Task: Add an event  with title  Casual Networking Mixer Event, date '2024/03/13' to 2024/03/15 & Select Event type as  Group. Add location for the event as  654 Dubai Creek, Dubai, UAE and add a description: This session encourages active participation and engagement from all attendees. After each presentation, there will be a brief discussion where participants can share their observations, ask questions, and exchange tips and techniques. The collaborative environment allows for a rich learning experience, as participants can learn from one another's strengths and challenges.Create an event link  http-casualnetworkingmixereventcom & Select the event color as  Orange. , logged in from the account softage.10@softage.netand send the event invitation to softage.1@softage.net and softage.2@softage.net
Action: Mouse moved to (793, 153)
Screenshot: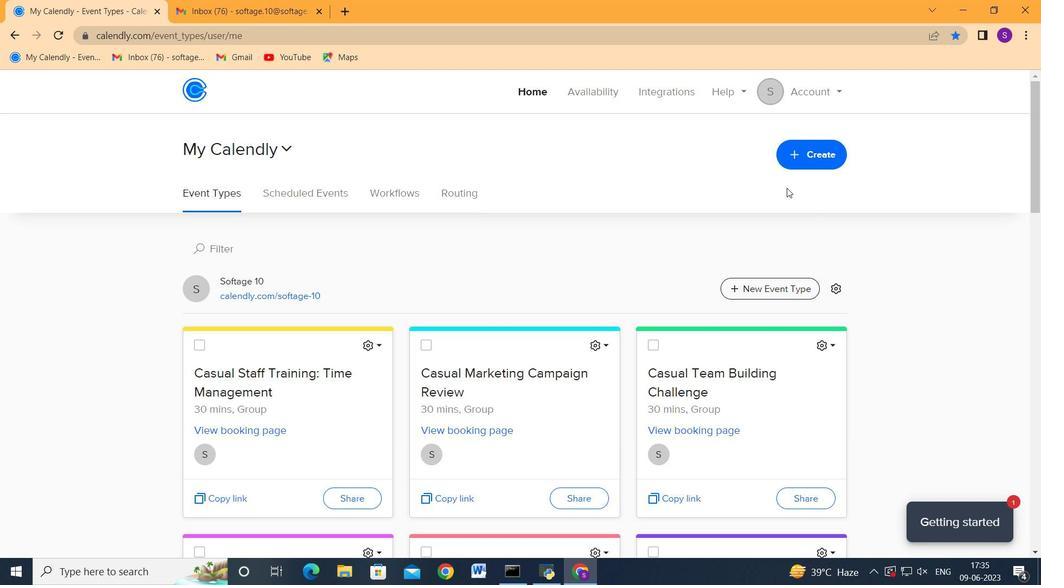 
Action: Mouse pressed left at (793, 153)
Screenshot: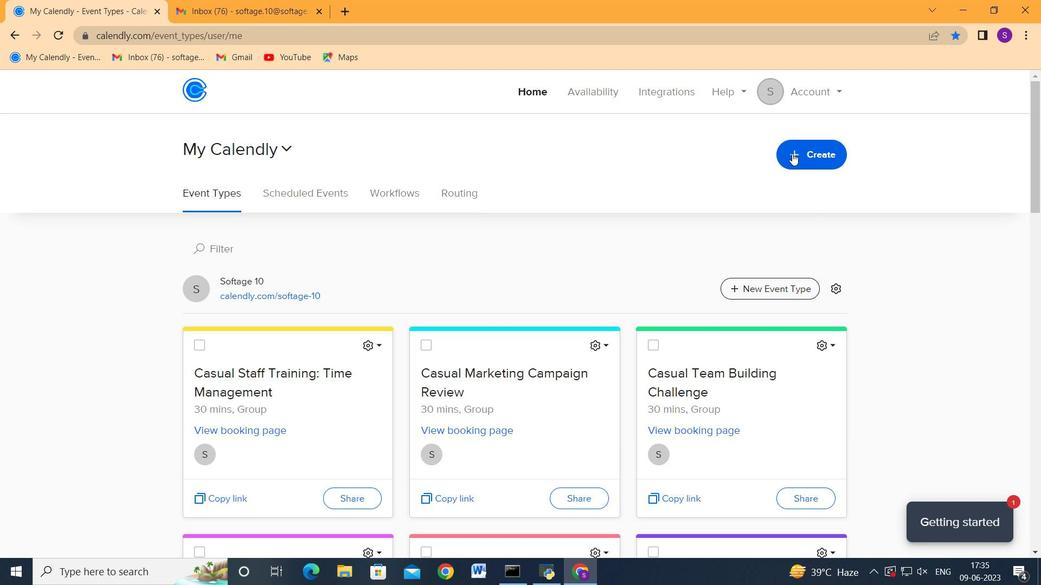 
Action: Mouse moved to (749, 206)
Screenshot: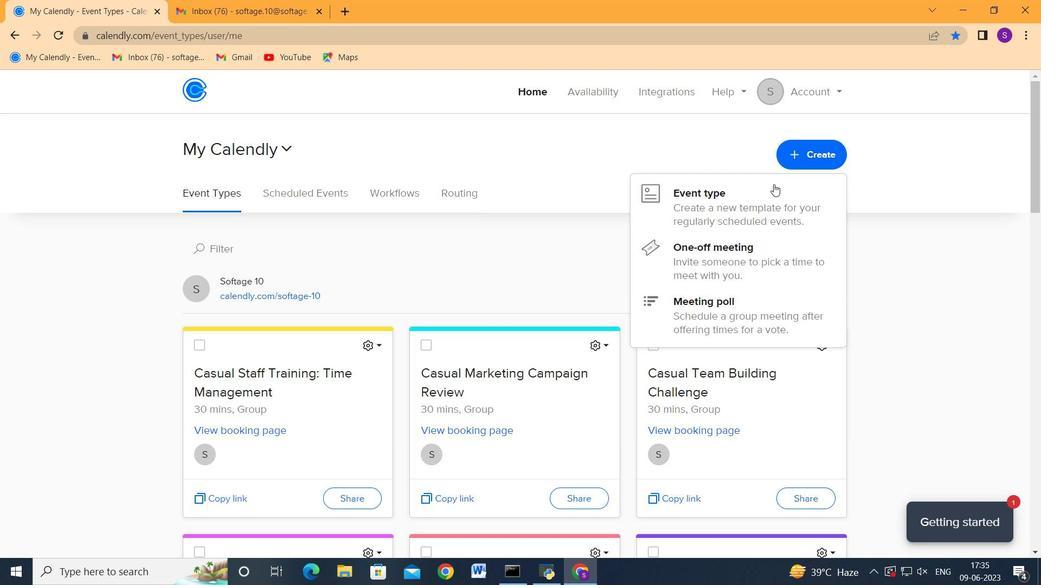 
Action: Mouse pressed left at (749, 206)
Screenshot: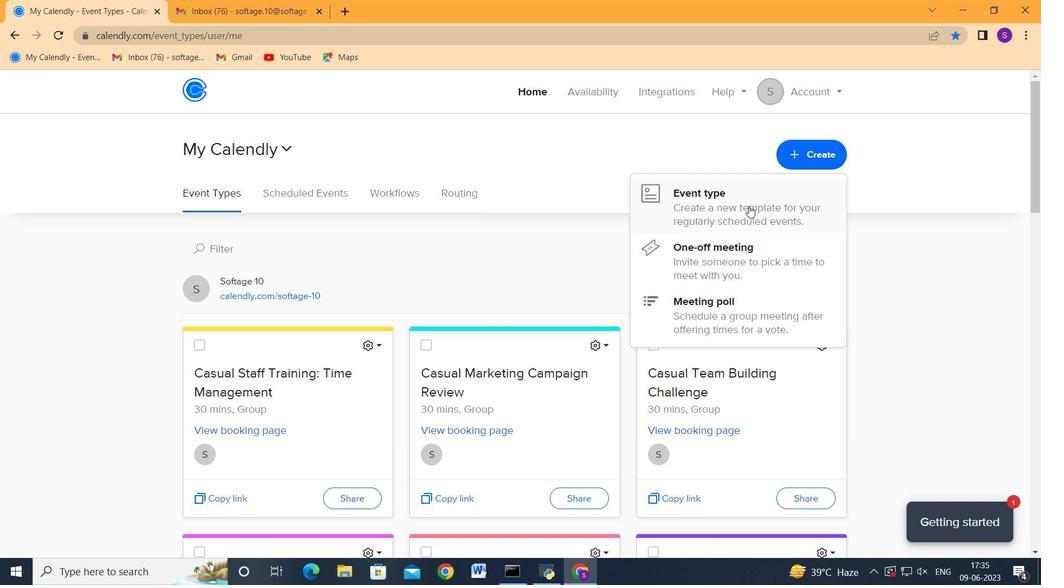 
Action: Mouse moved to (533, 291)
Screenshot: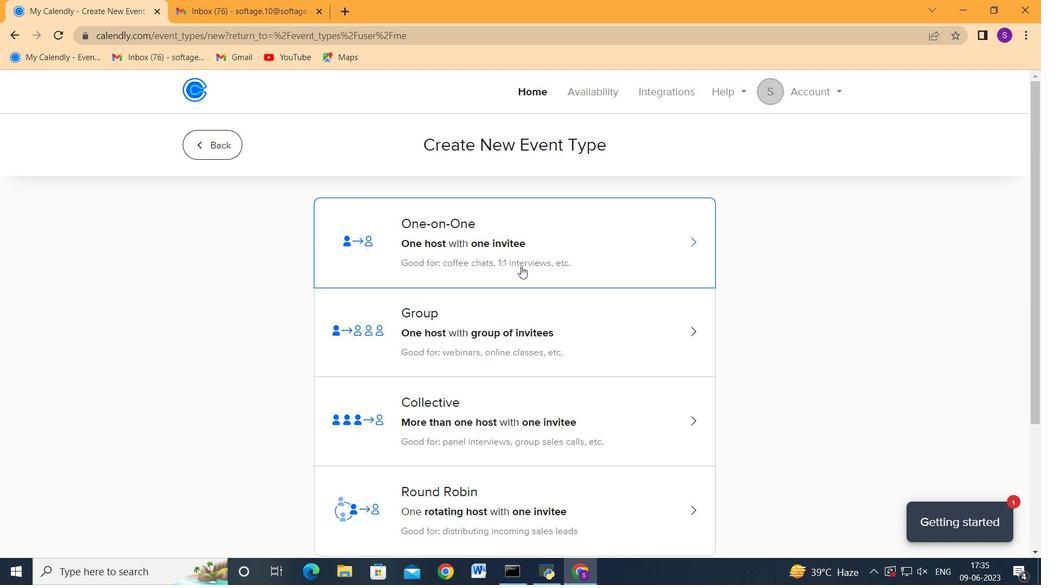 
Action: Mouse scrolled (533, 291) with delta (0, 0)
Screenshot: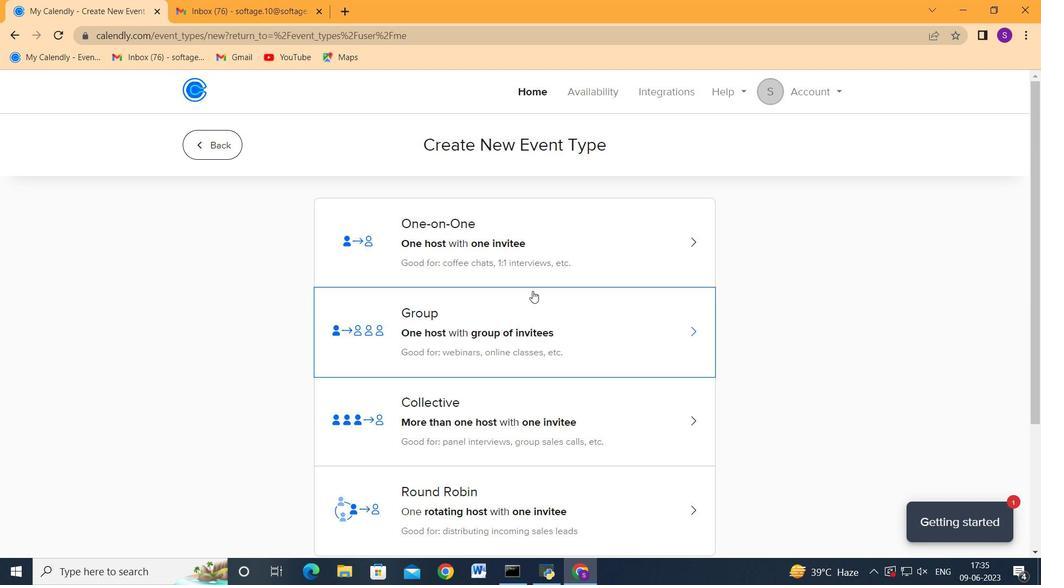 
Action: Mouse scrolled (533, 292) with delta (0, 0)
Screenshot: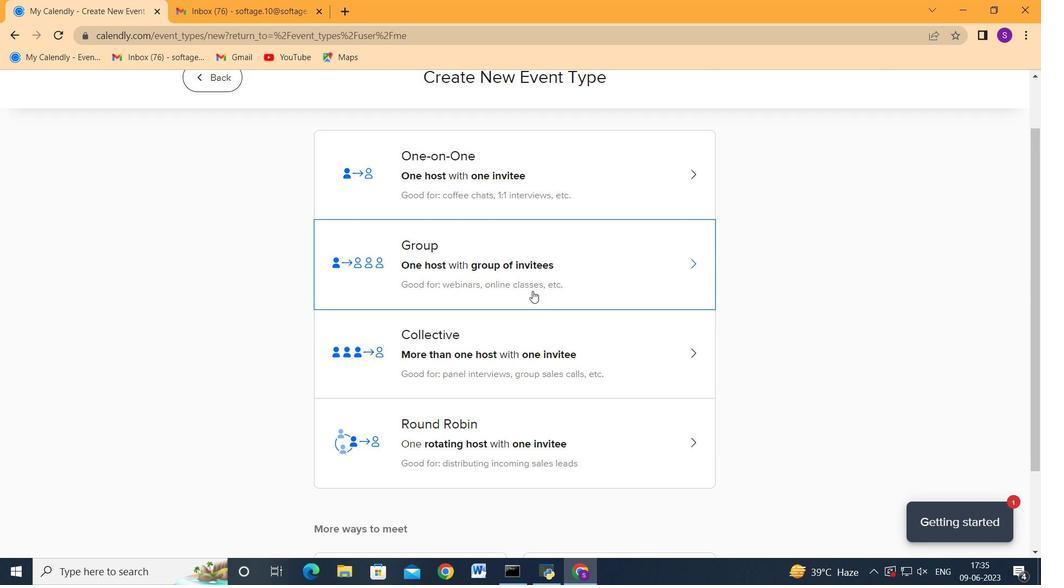 
Action: Mouse scrolled (533, 292) with delta (0, 0)
Screenshot: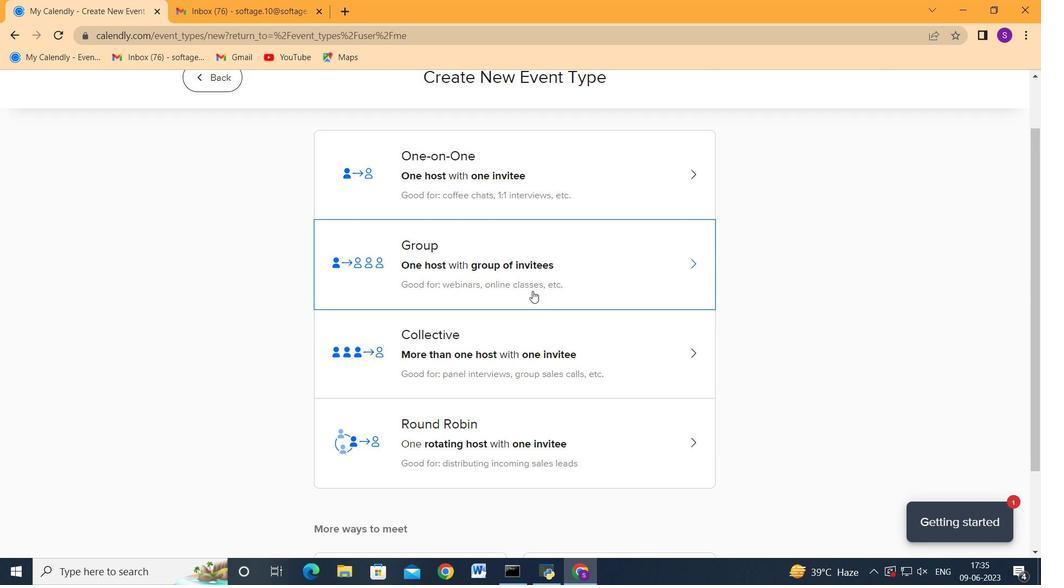 
Action: Mouse moved to (495, 324)
Screenshot: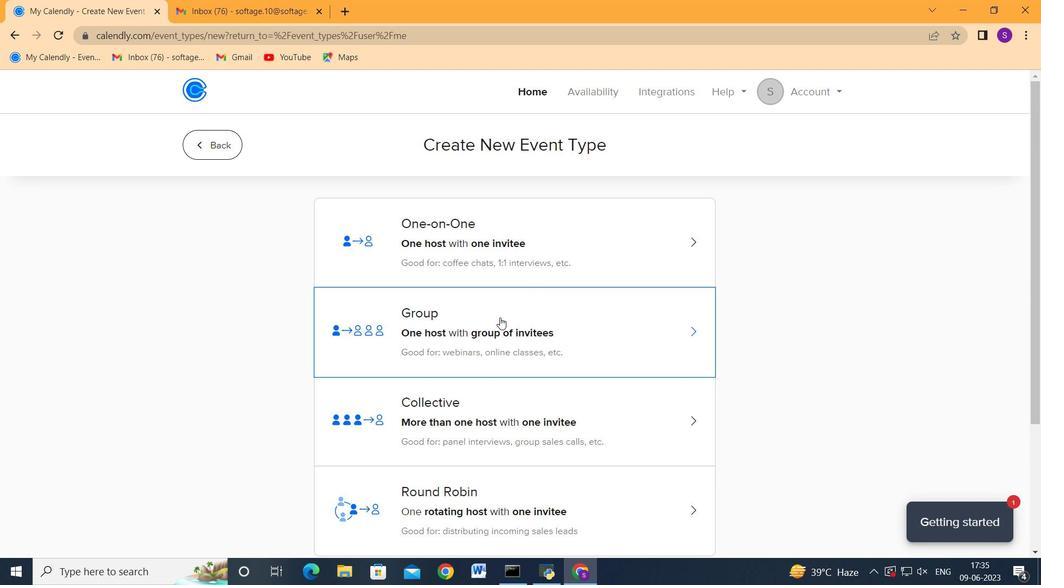 
Action: Mouse pressed left at (495, 324)
Screenshot: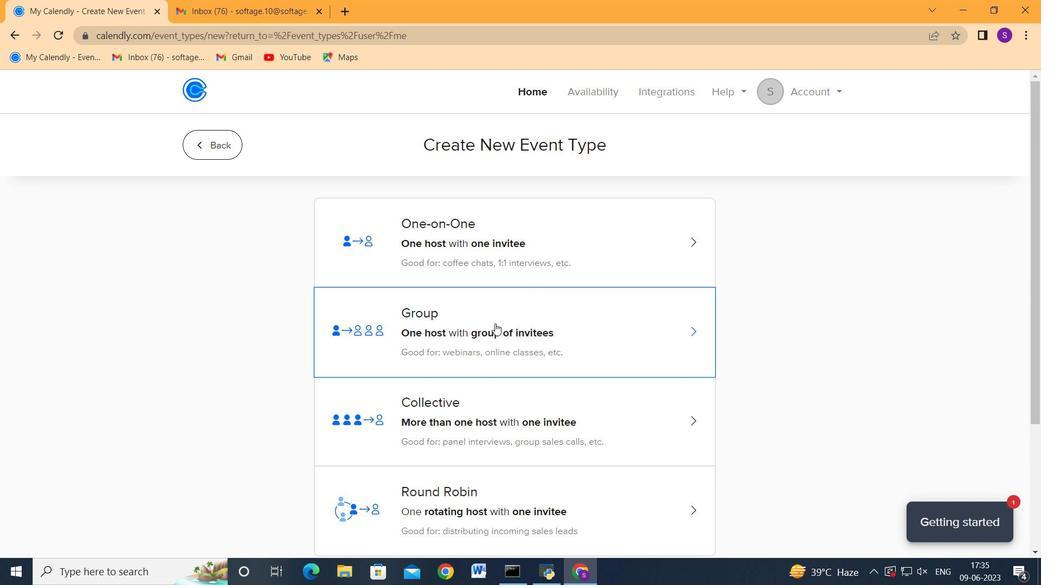 
Action: Mouse moved to (311, 329)
Screenshot: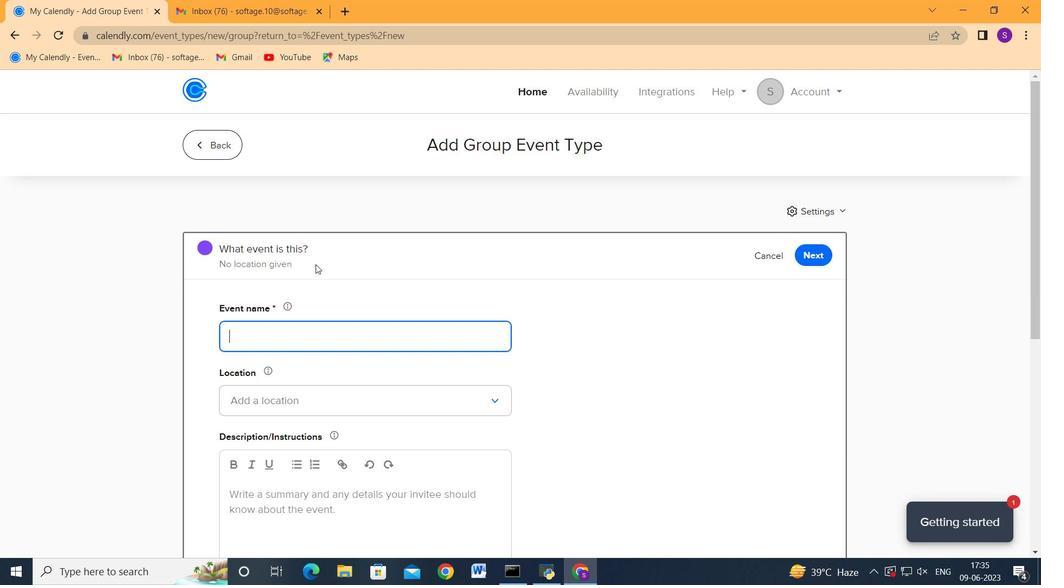 
Action: Mouse pressed left at (311, 329)
Screenshot: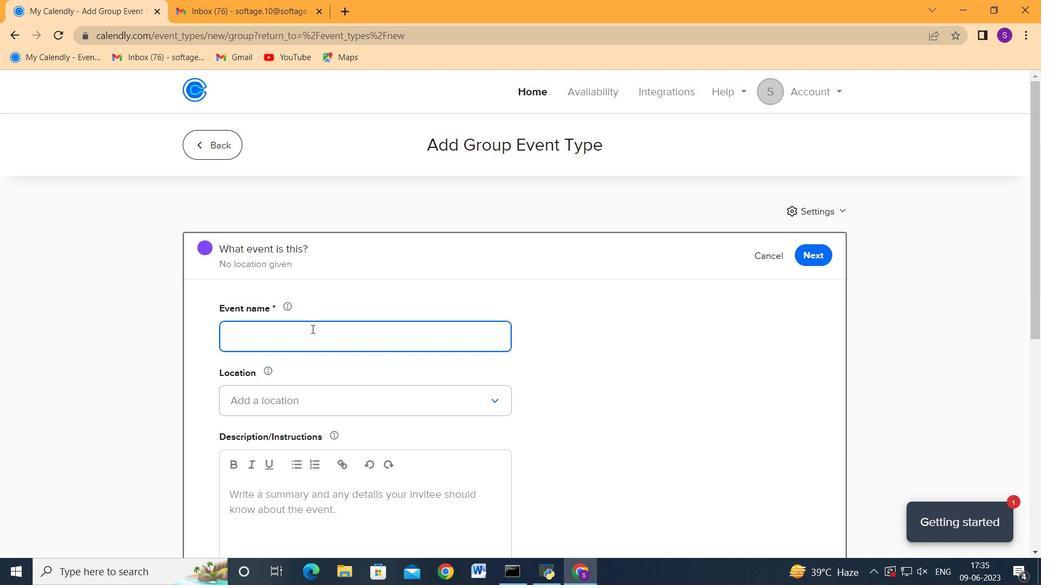 
Action: Key pressed <Key.shift_r>Casul<Key.backspace>al<Key.space><Key.shift>Networking<Key.space><Key.shift><Key.shift><Key.shift><Key.shift><Key.shift><Key.shift>Mixer<Key.tab><Key.tab>
Screenshot: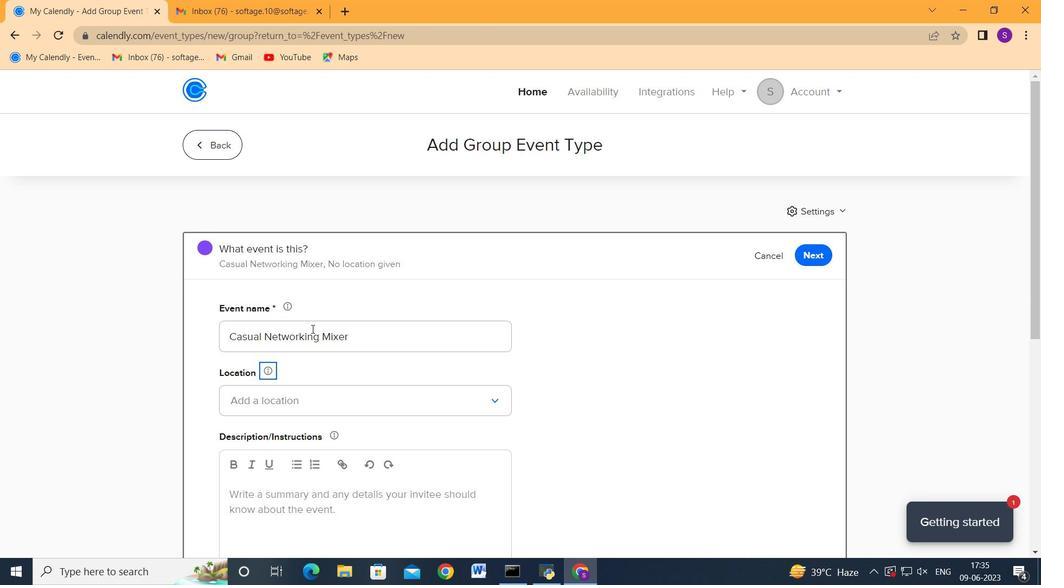 
Action: Mouse moved to (321, 390)
Screenshot: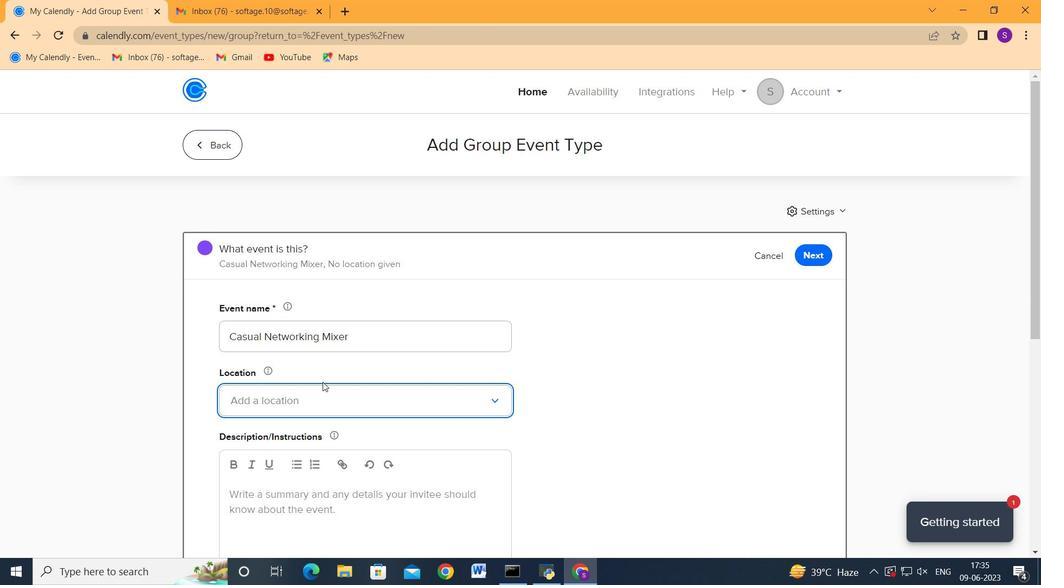 
Action: Mouse pressed left at (321, 390)
Screenshot: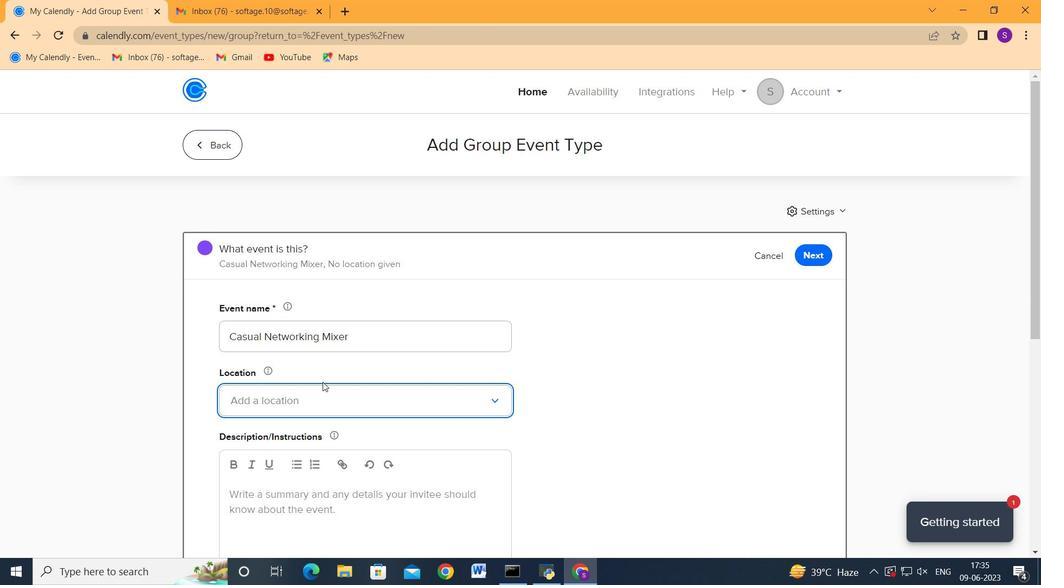 
Action: Mouse moved to (307, 431)
Screenshot: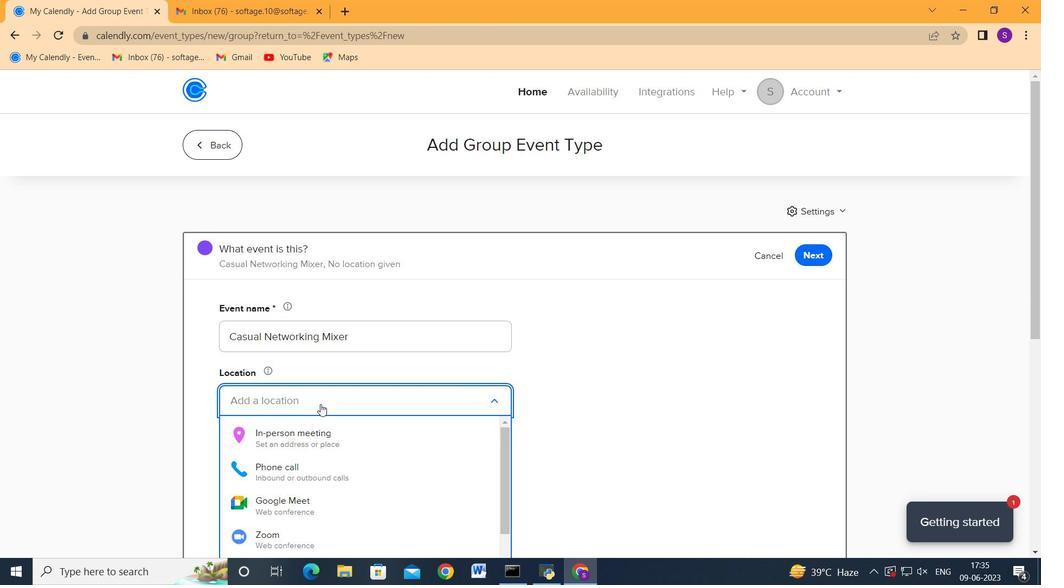 
Action: Mouse pressed left at (307, 431)
Screenshot: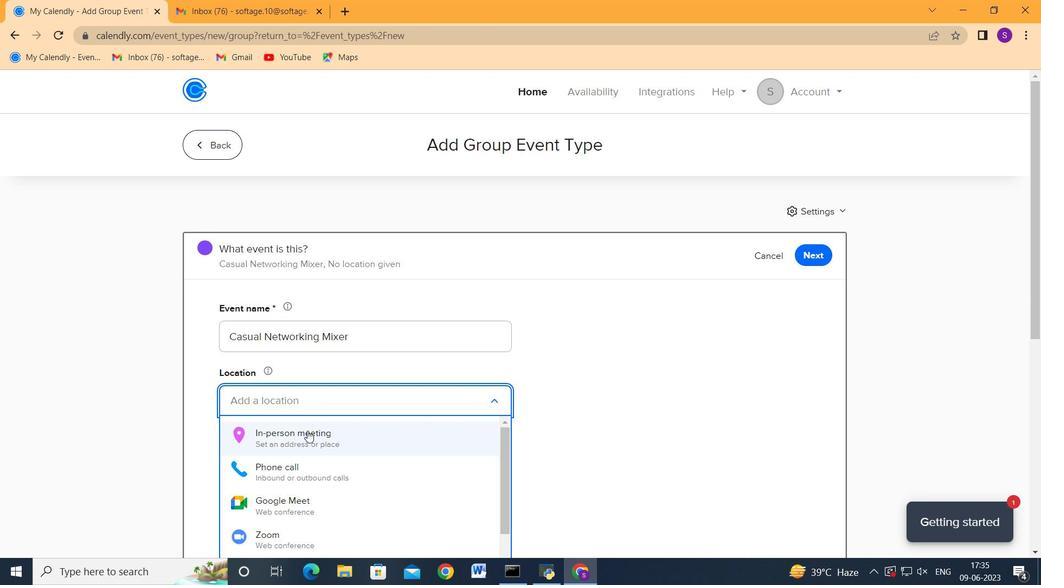 
Action: Mouse moved to (496, 231)
Screenshot: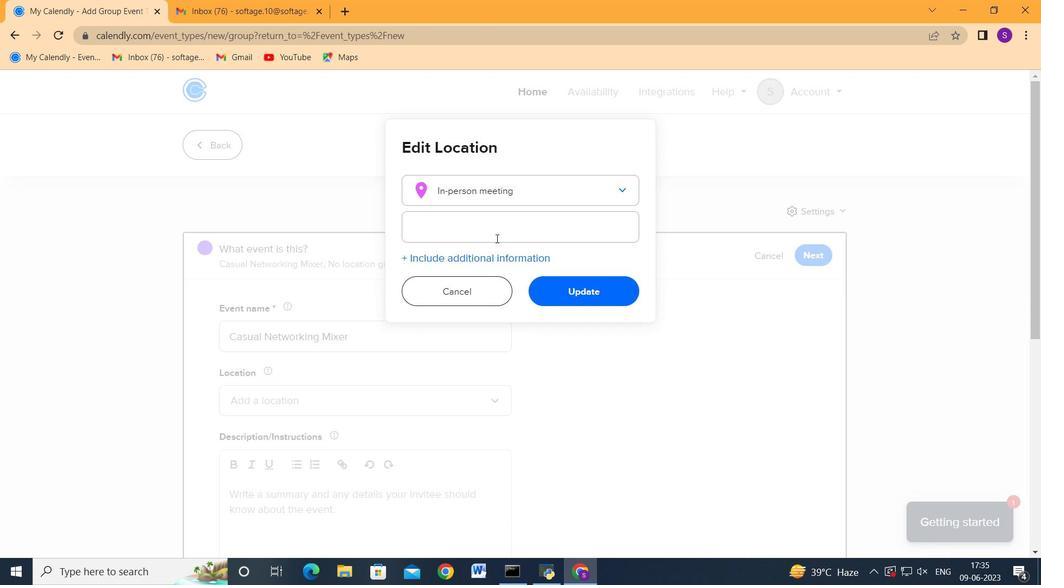 
Action: Mouse pressed left at (496, 231)
Screenshot: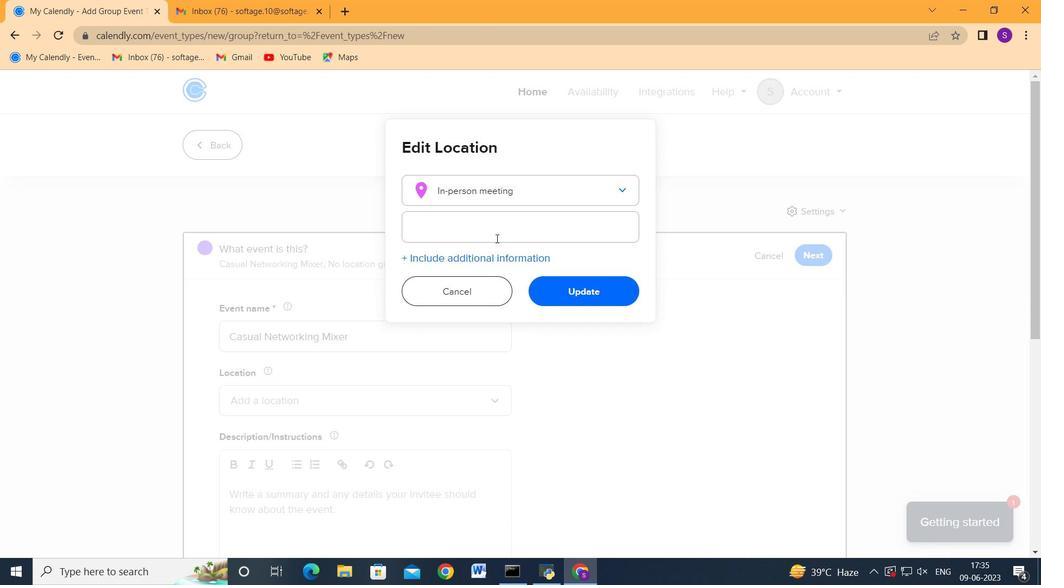 
Action: Mouse moved to (496, 230)
Screenshot: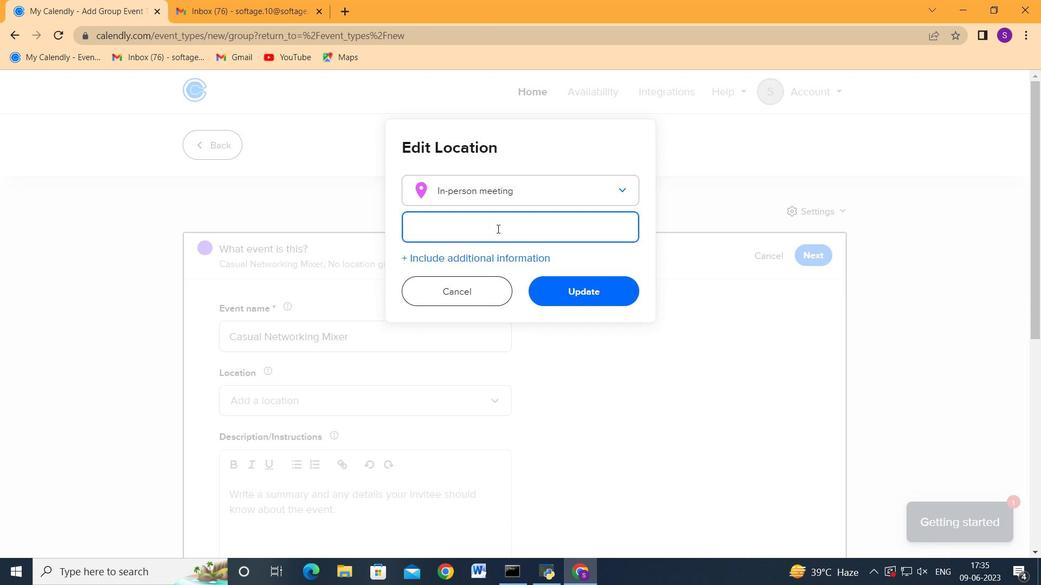 
Action: Key pressed 654<Key.space><Key.shift_r>Dubai<Key.space><Key.shift_r>Creek,<Key.space><Key.shift_r>Dubai,<Key.space><Key.caps_lock>UAE
Screenshot: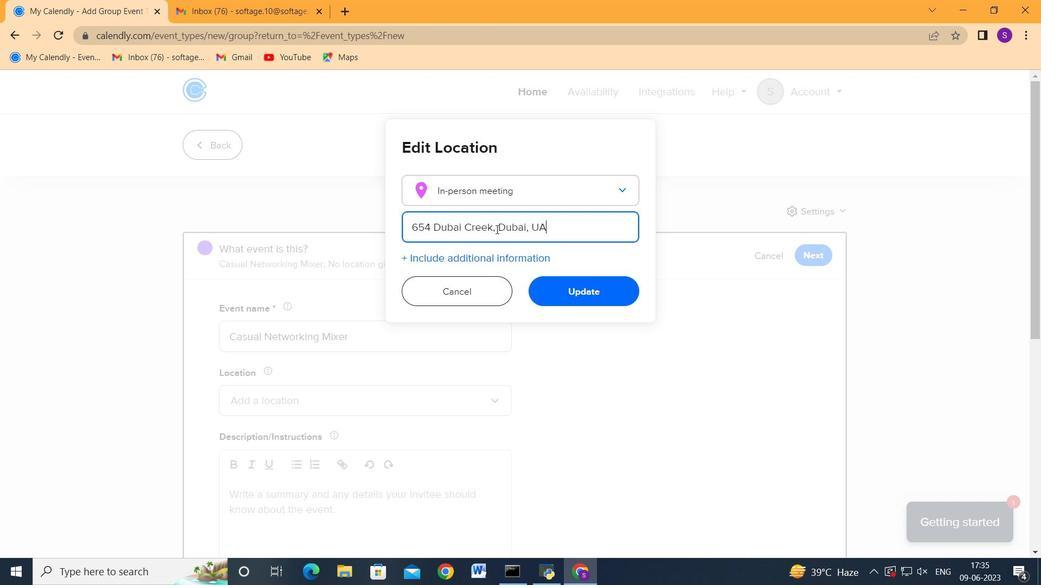 
Action: Mouse moved to (573, 282)
Screenshot: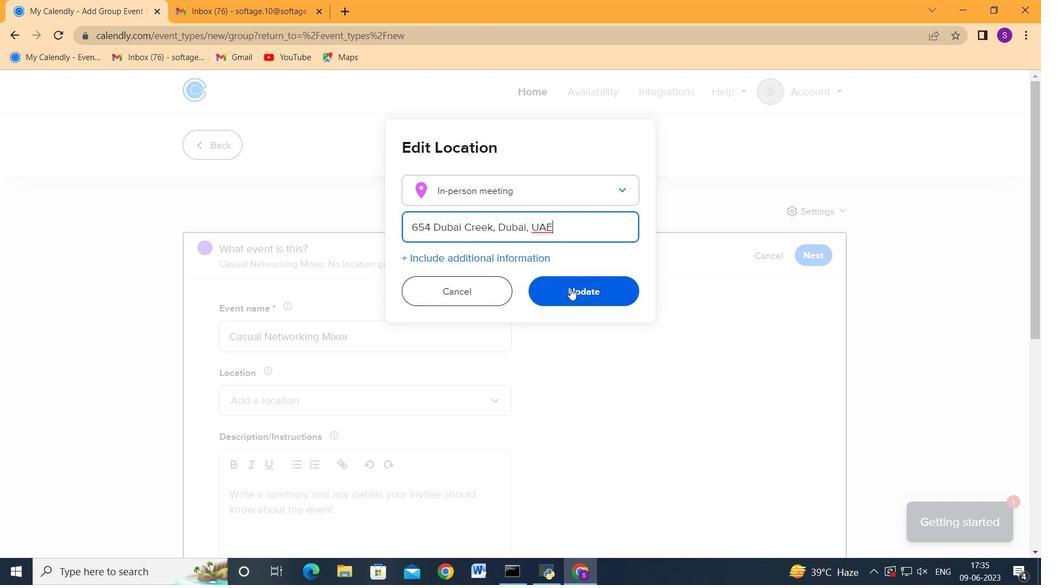 
Action: Mouse pressed left at (573, 282)
Screenshot: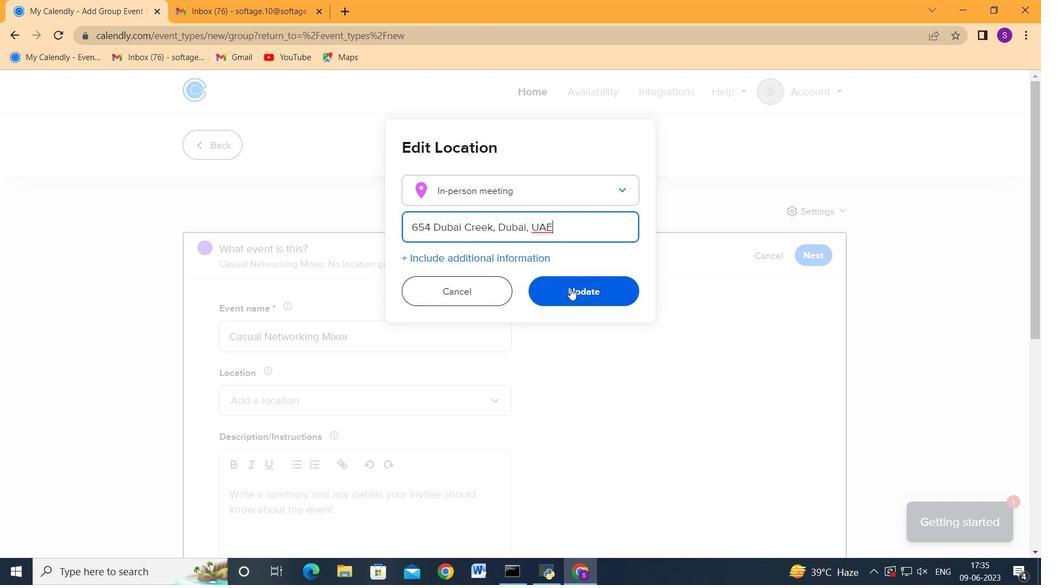 
Action: Mouse moved to (440, 354)
Screenshot: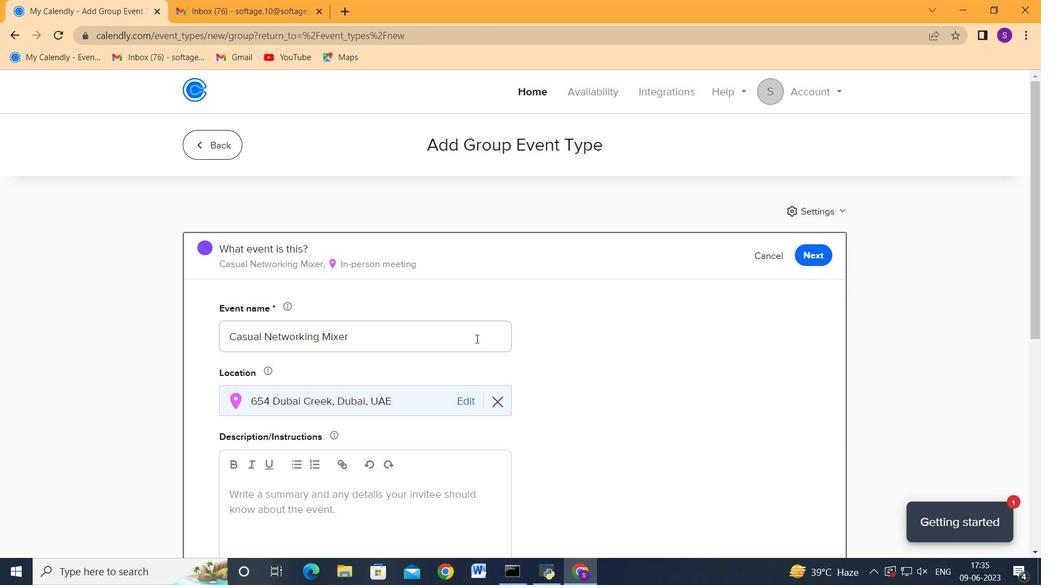 
Action: Mouse scrolled (440, 354) with delta (0, 0)
Screenshot: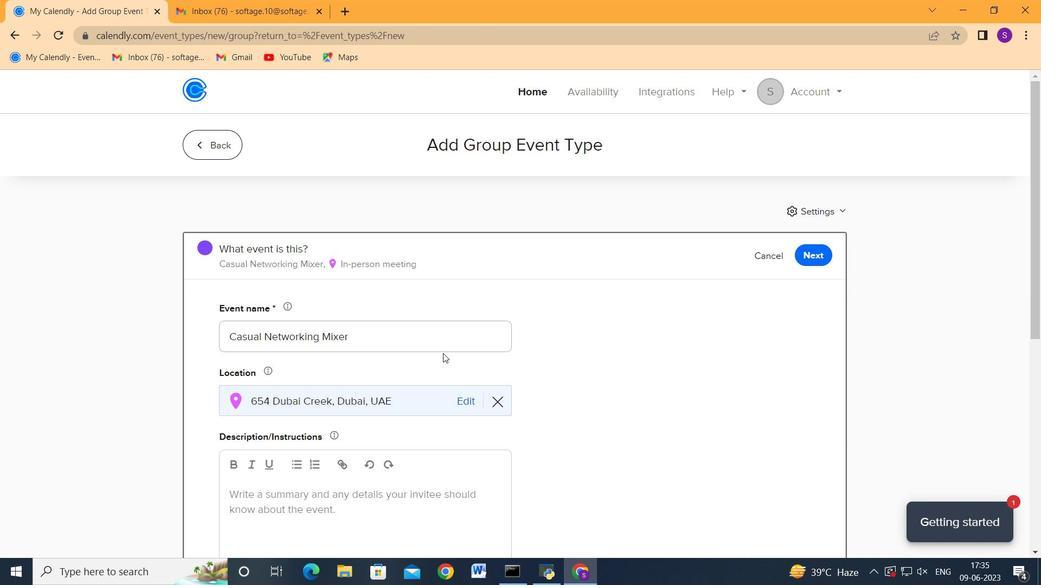
Action: Mouse scrolled (440, 354) with delta (0, 0)
Screenshot: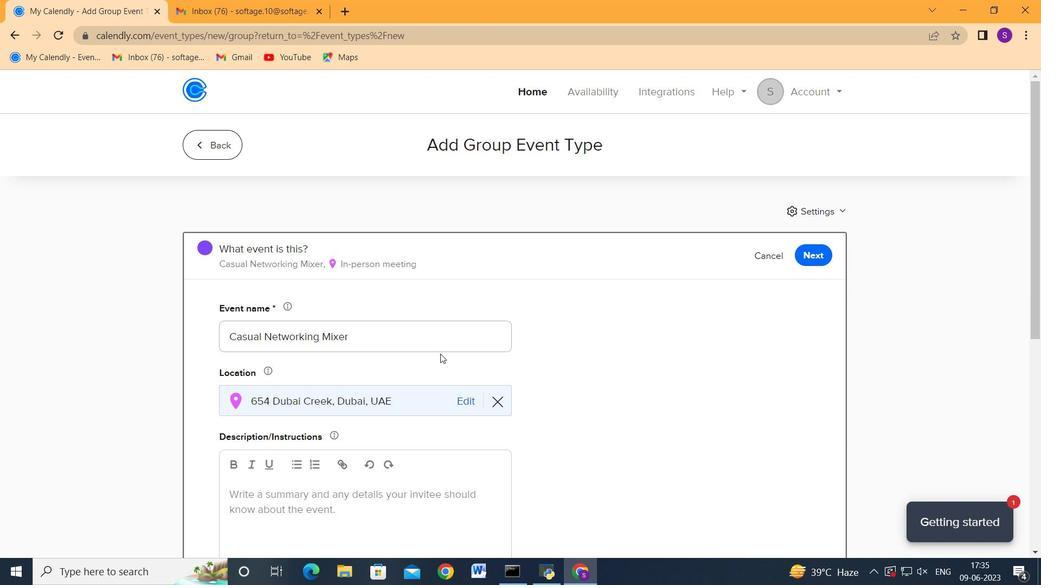 
Action: Mouse moved to (439, 357)
Screenshot: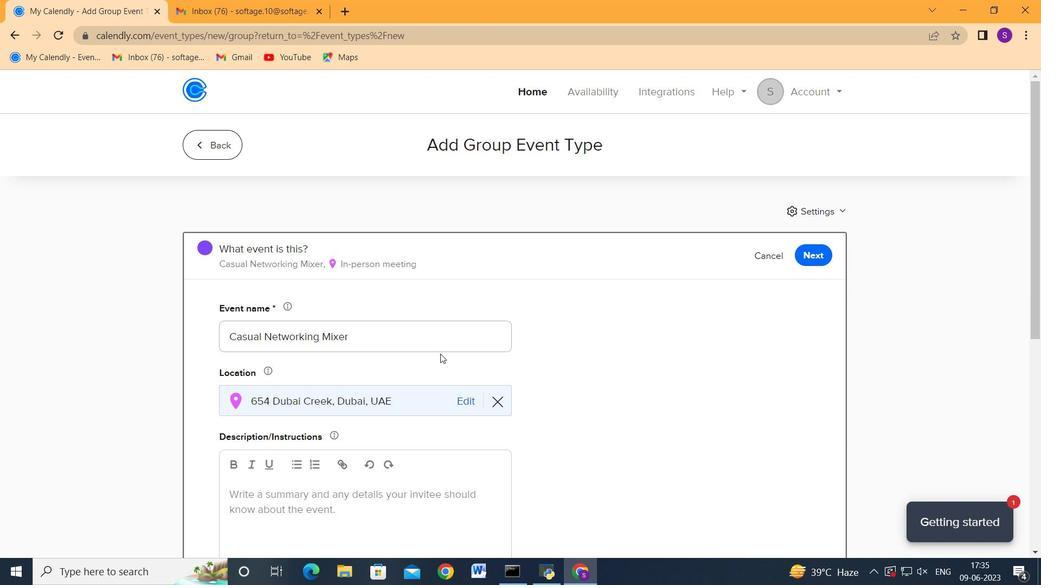 
Action: Mouse scrolled (439, 356) with delta (0, 0)
Screenshot: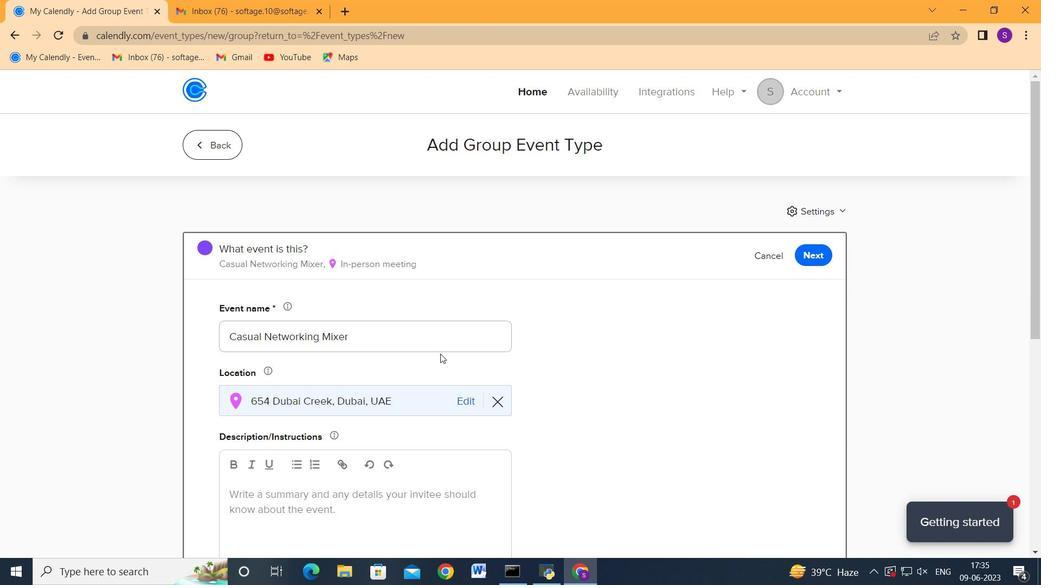 
Action: Mouse moved to (328, 308)
Screenshot: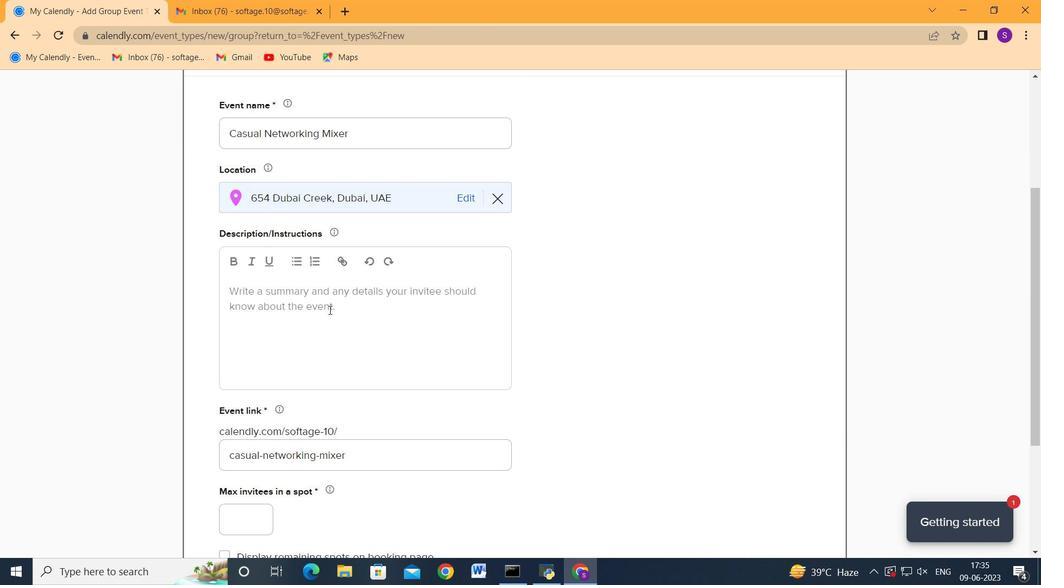 
Action: Mouse pressed left at (328, 308)
Screenshot: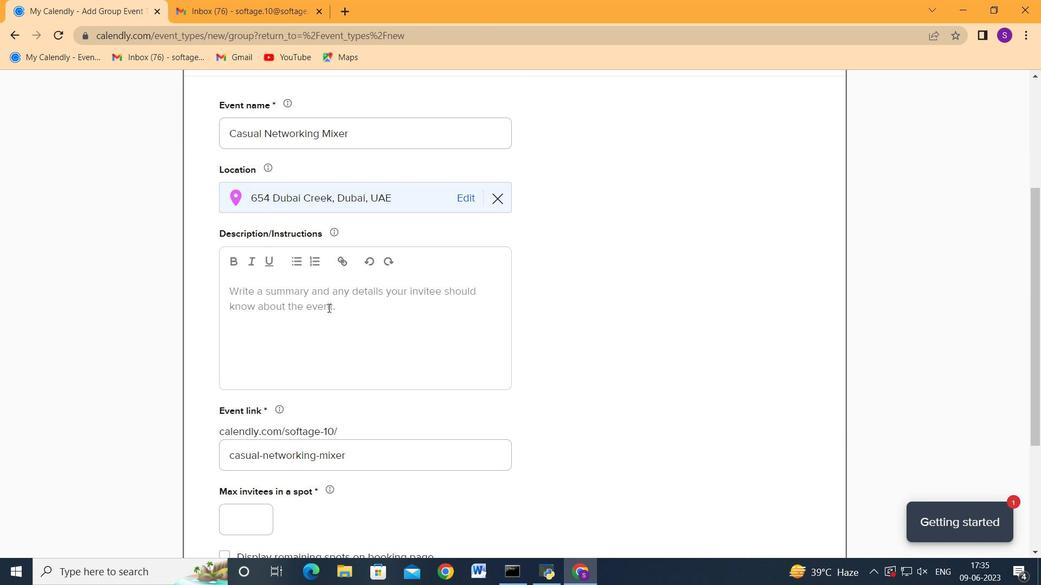 
Action: Key pressed <Key.caps_lock><Key.shift>This<Key.space>session<Key.space>encourages<Key.space>actk<Key.backspace>ive<Key.space>participation<Key.space>and<Key.space>engagement<Key.space>from<Key.space>all<Key.space>attendees<Key.space><Key.backspace>.<Key.space><Key.shift_r>AFt<Key.backspace><Key.backspace>fter<Key.space>each<Key.space>presentation,<Key.space>there<Key.space>will<Key.space>be<Key.space>a<Key.space>brief<Key.space>discussion<Key.space>where<Key.space>participants<Key.space>can<Key.space>share<Key.space>their<Key.space>observations<Key.space><Key.backspace>,<Key.space>ask<Key.space>questions,<Key.space>and<Key.space>excah<Key.backspace><Key.backspace>hagne<Key.space><Key.backspace><Key.backspace><Key.backspace><Key.backspace>nge<Key.space>tips<Key.space>and<Key.space>techniques<Key.space><Key.backspace>,<Key.space><Key.shift><Key.backspace><Key.backspace>.<Key.space><Key.shift>The<Key.space>collaborat<Key.backspace>tive<Key.space>environment<Key.space>allows<Key.space>for<Key.space>a<Key.space>rich<Key.space>learning<Key.space>experience<Key.space>experi<Key.backspace><Key.backspace><Key.backspace><Key.backspace><Key.backspace><Key.backspace><Key.backspace>,<Key.space>as<Key.space>particp<Key.backspace>ipants<Key.space>can<Key.space>learn<Key.space>from<Key.space>one<Key.space>f<Key.backspace>another's<Key.space>strengths<Key.space>and<Key.space>challenges.<Key.space><Key.backspace><Key.tab><Key.tab><Key.backspace>http-causal<Key.backspace><Key.backspace><Key.backspace><Key.backspace>sualnetro<Key.backspace><Key.backspace>workingmixereventcom<Key.tab><Key.tab>2
Screenshot: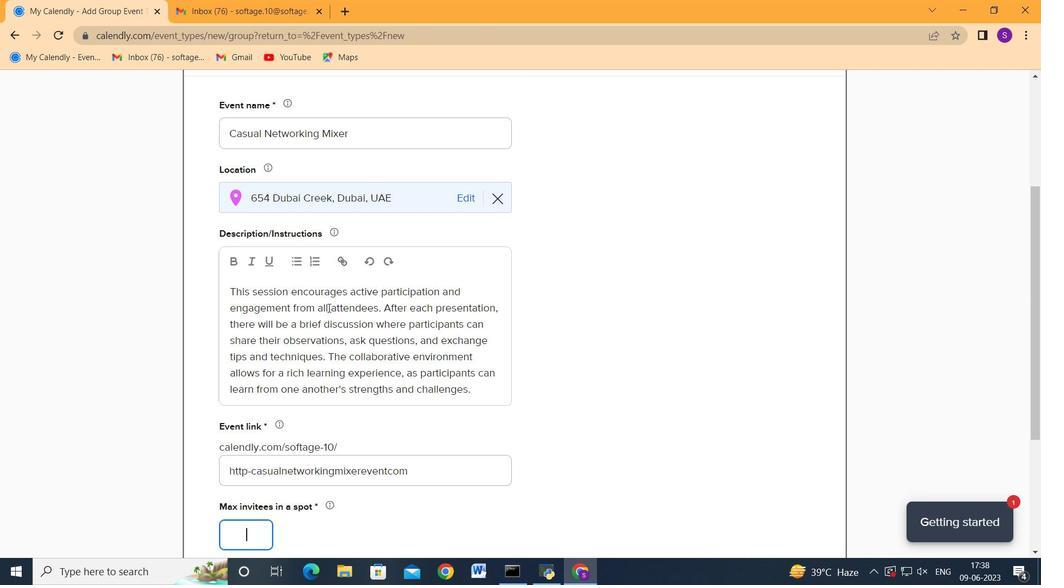
Action: Mouse scrolled (328, 308) with delta (0, 0)
Screenshot: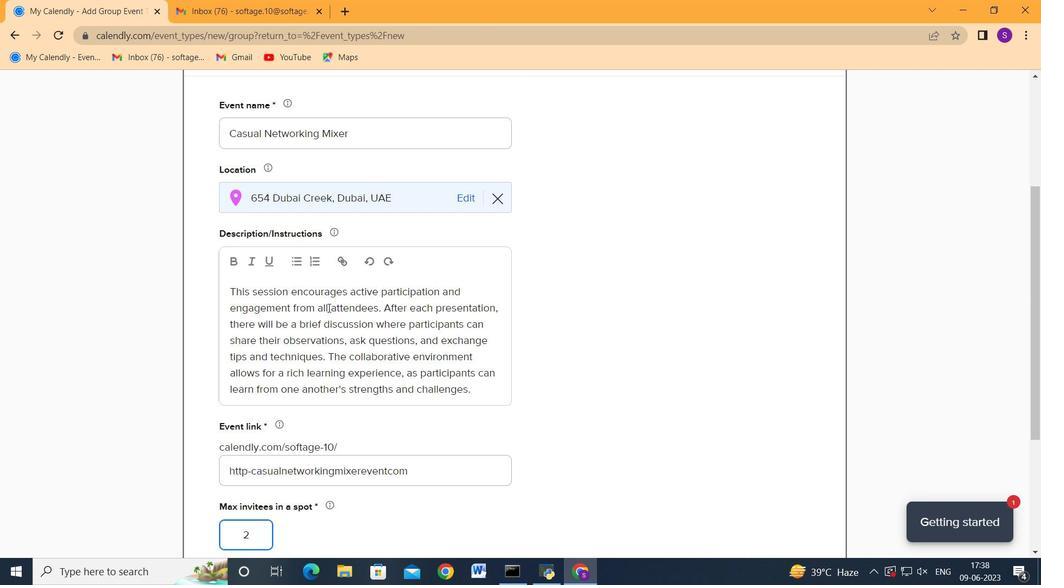 
Action: Mouse scrolled (328, 308) with delta (0, 0)
Screenshot: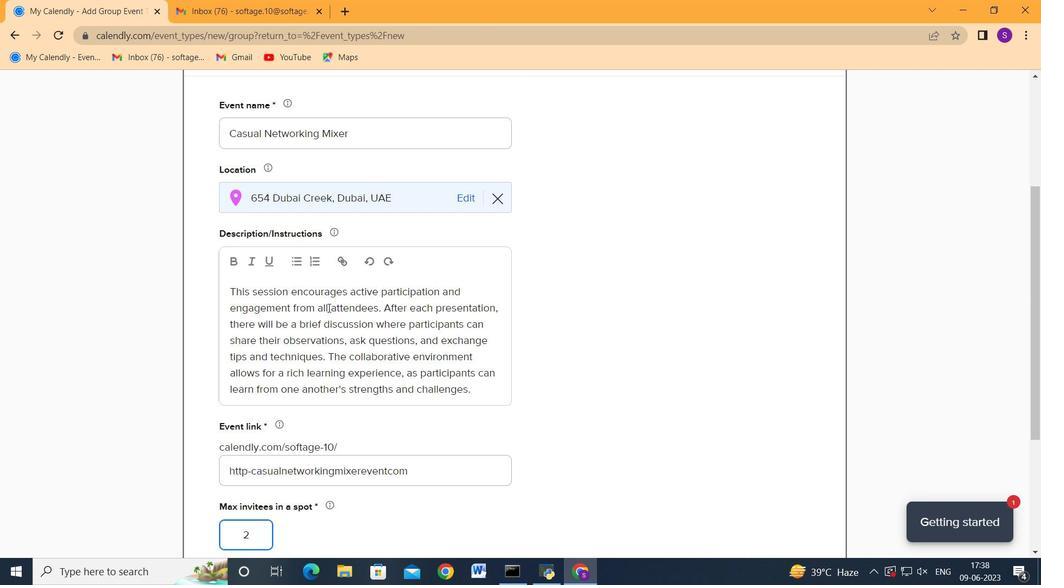 
Action: Mouse scrolled (328, 308) with delta (0, 0)
Screenshot: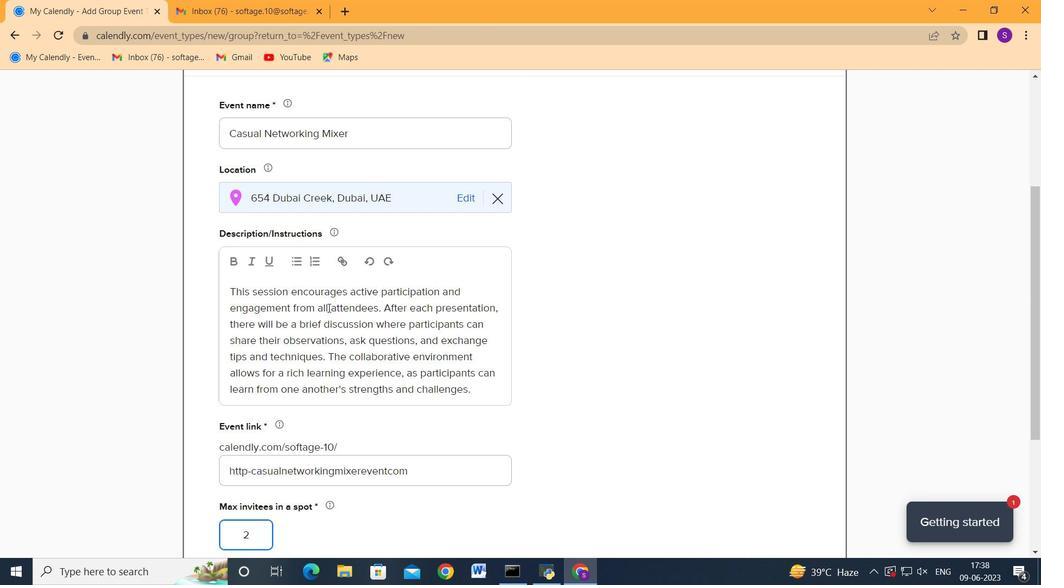 
Action: Mouse scrolled (328, 308) with delta (0, 0)
Screenshot: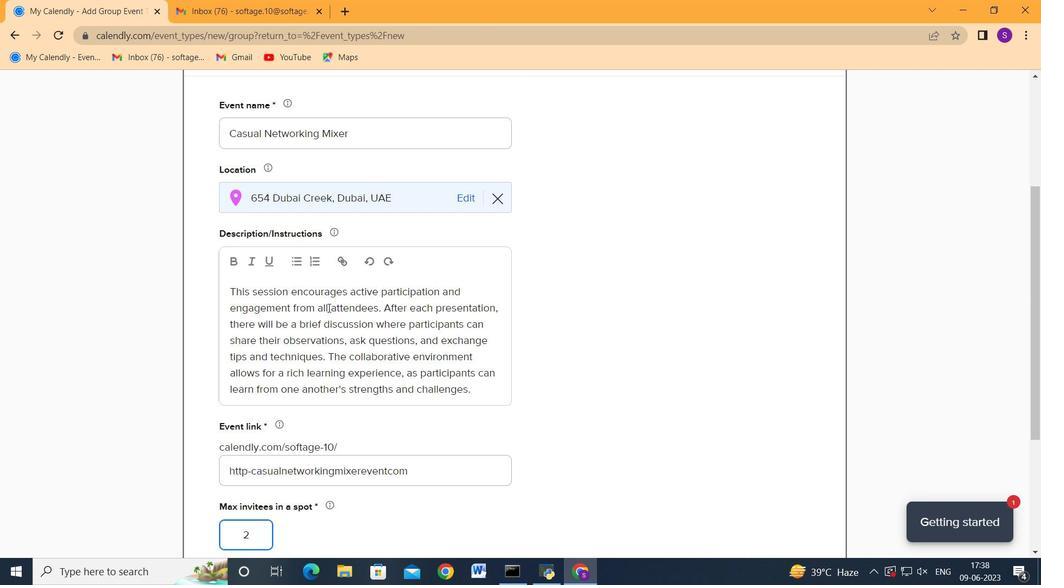 
Action: Mouse moved to (497, 431)
Screenshot: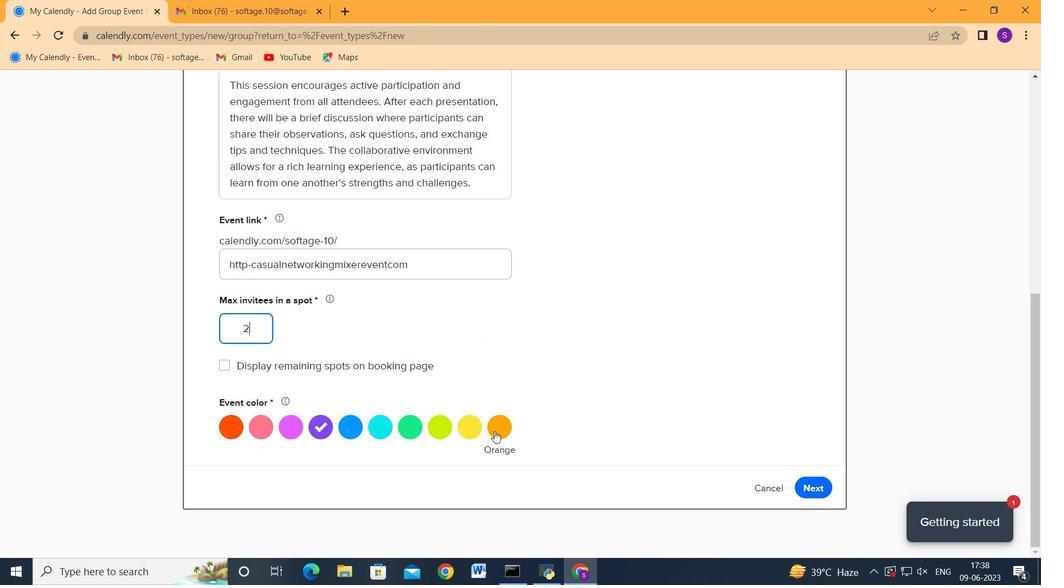 
Action: Mouse pressed left at (497, 431)
Screenshot: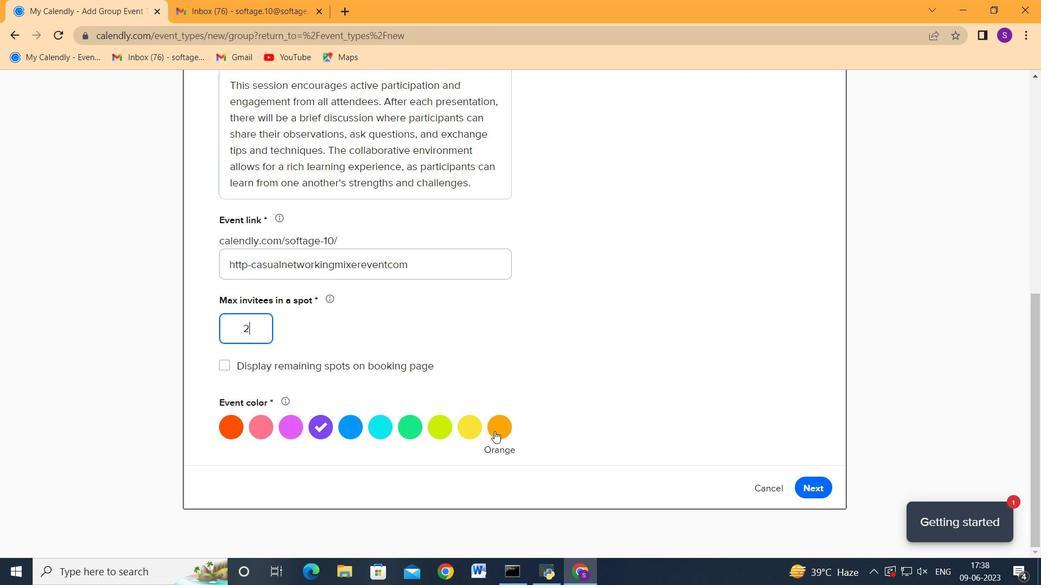 
Action: Mouse moved to (823, 487)
Screenshot: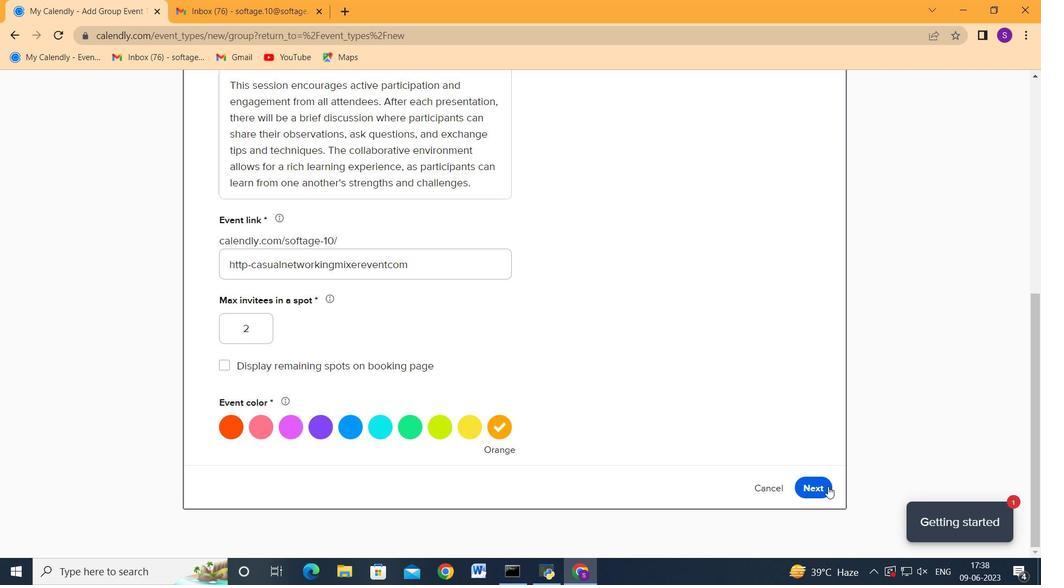 
Action: Mouse pressed left at (823, 487)
Screenshot: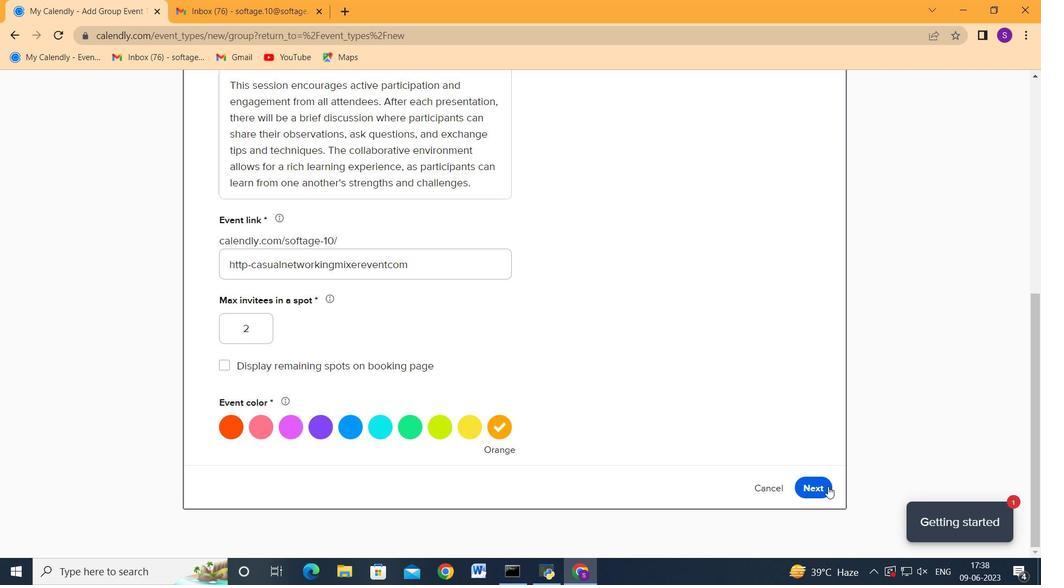 
Action: Mouse moved to (632, 358)
Screenshot: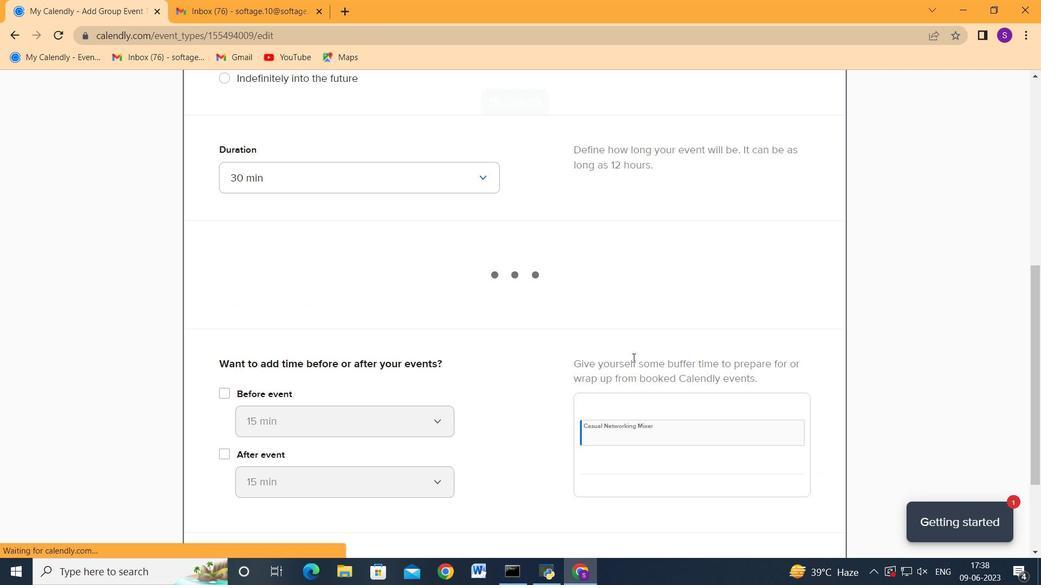 
Action: Mouse scrolled (632, 358) with delta (0, 0)
Screenshot: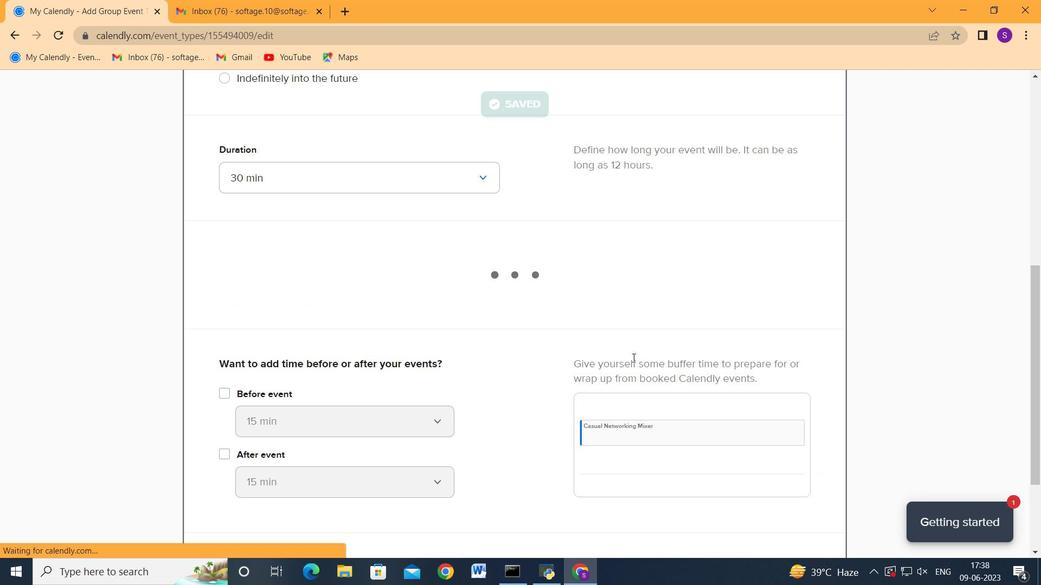 
Action: Mouse moved to (632, 356)
Screenshot: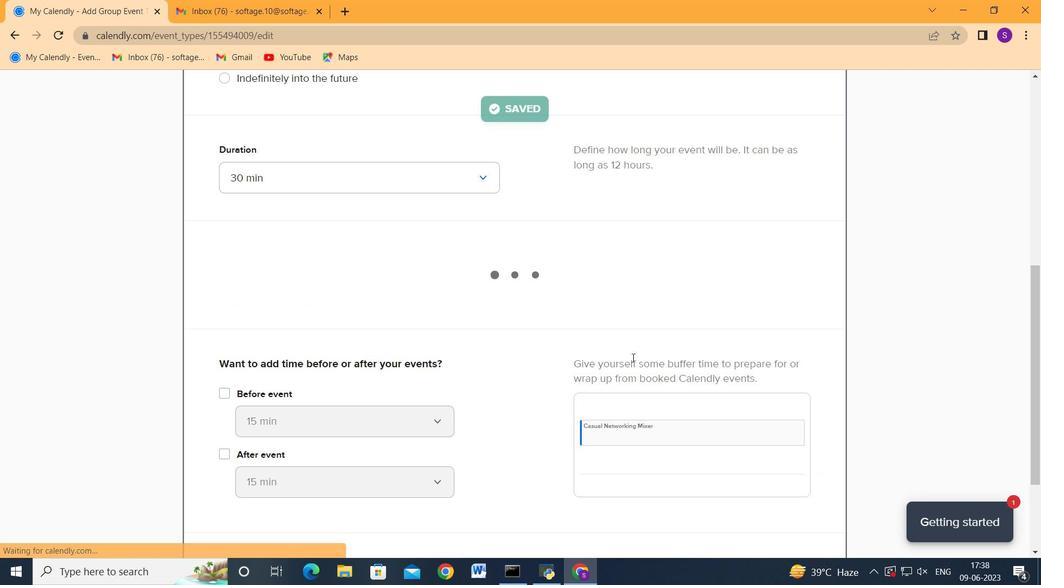 
Action: Mouse scrolled (632, 357) with delta (0, 0)
Screenshot: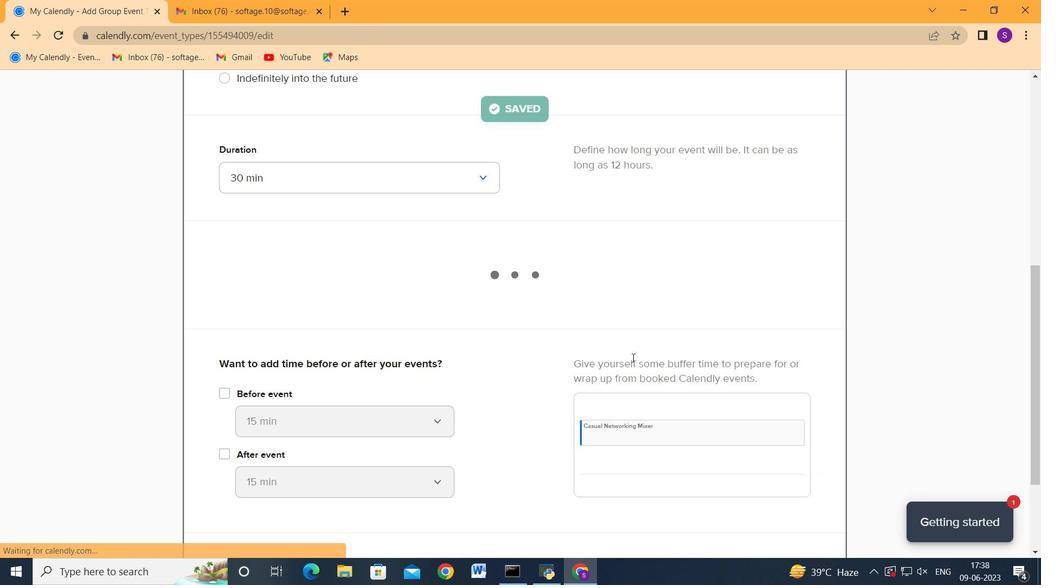 
Action: Mouse scrolled (632, 356) with delta (0, 0)
Screenshot: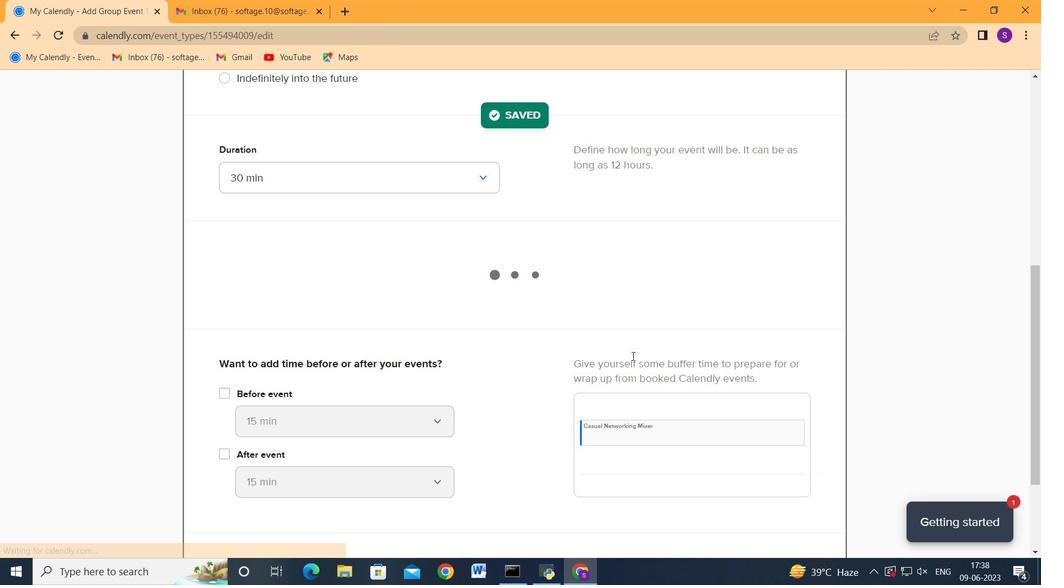 
Action: Mouse moved to (586, 358)
Screenshot: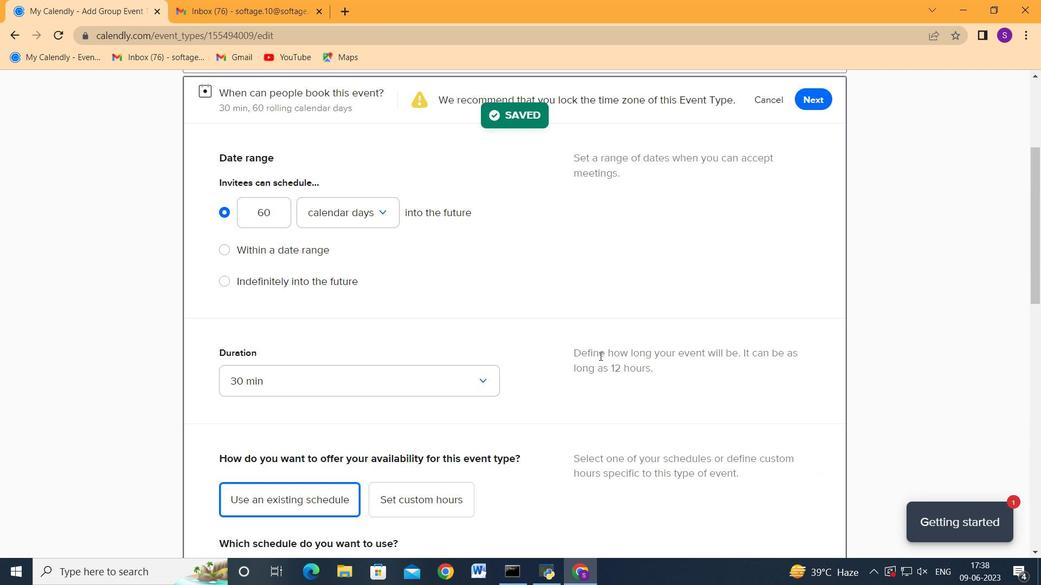 
Action: Mouse scrolled (586, 359) with delta (0, 0)
Screenshot: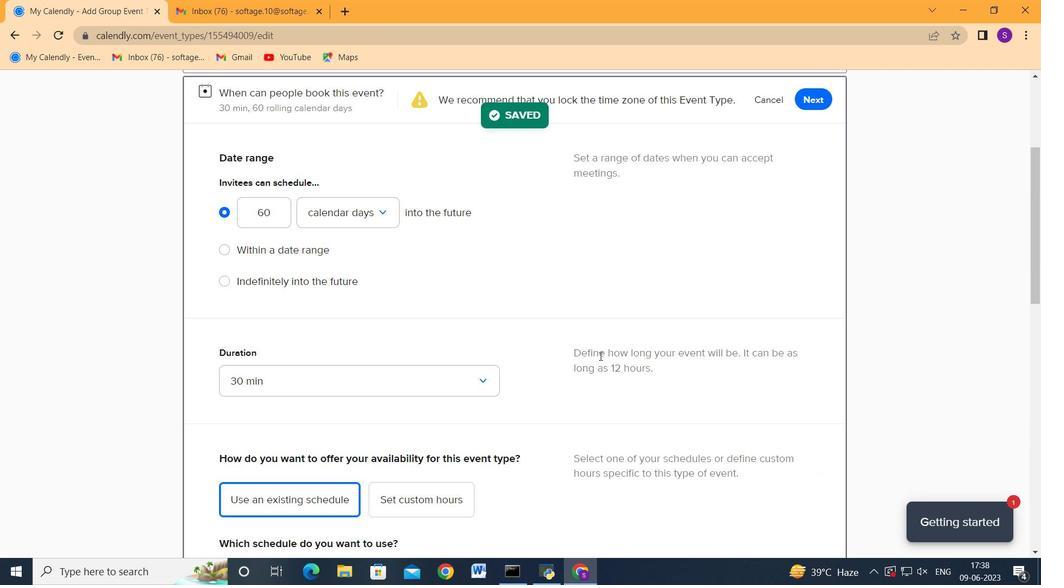 
Action: Mouse scrolled (586, 359) with delta (0, 0)
Screenshot: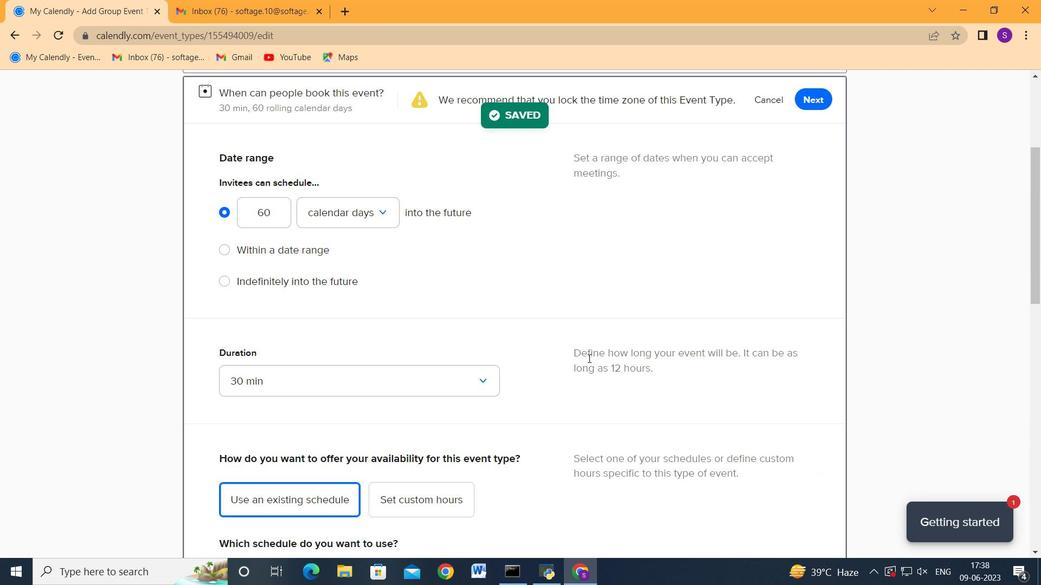 
Action: Mouse scrolled (586, 359) with delta (0, 0)
Screenshot: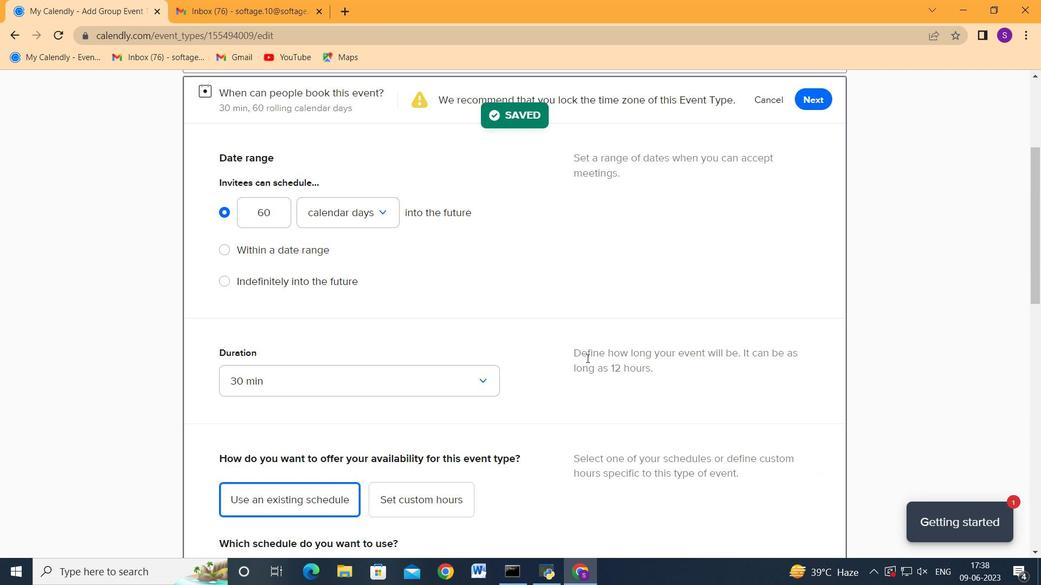 
Action: Mouse moved to (238, 452)
Screenshot: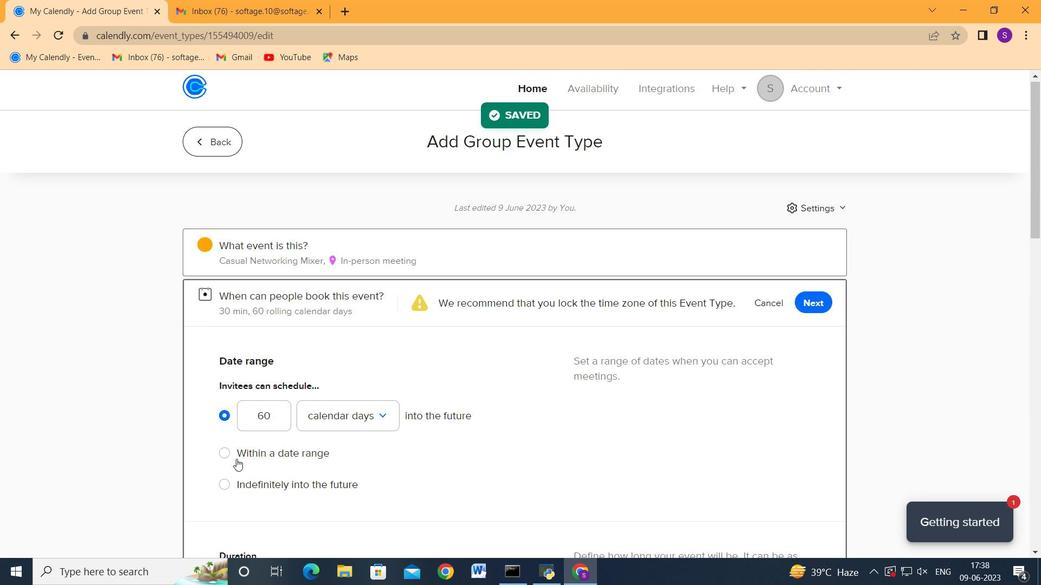 
Action: Mouse pressed left at (238, 452)
Screenshot: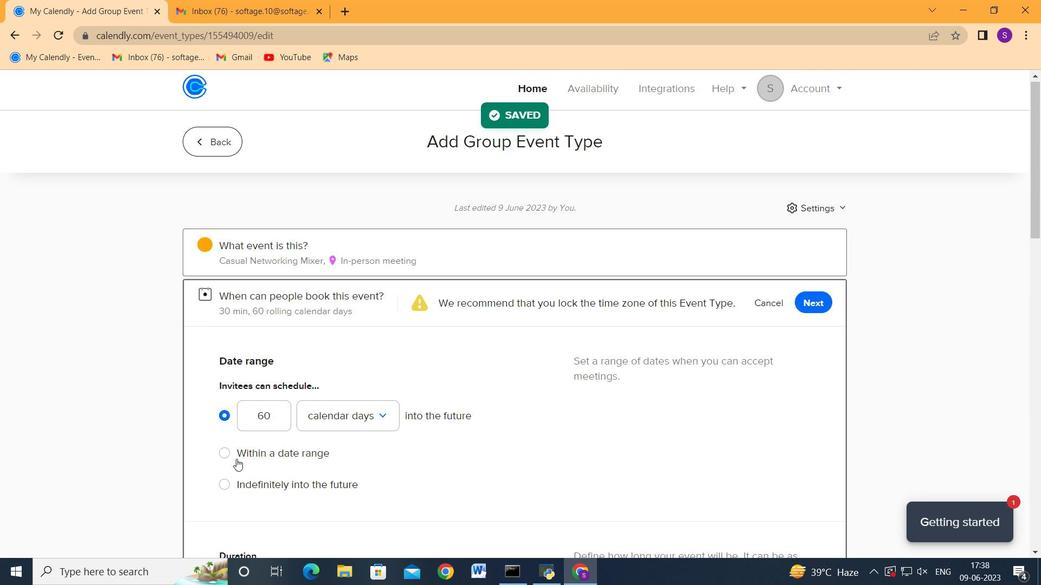 
Action: Mouse moved to (406, 464)
Screenshot: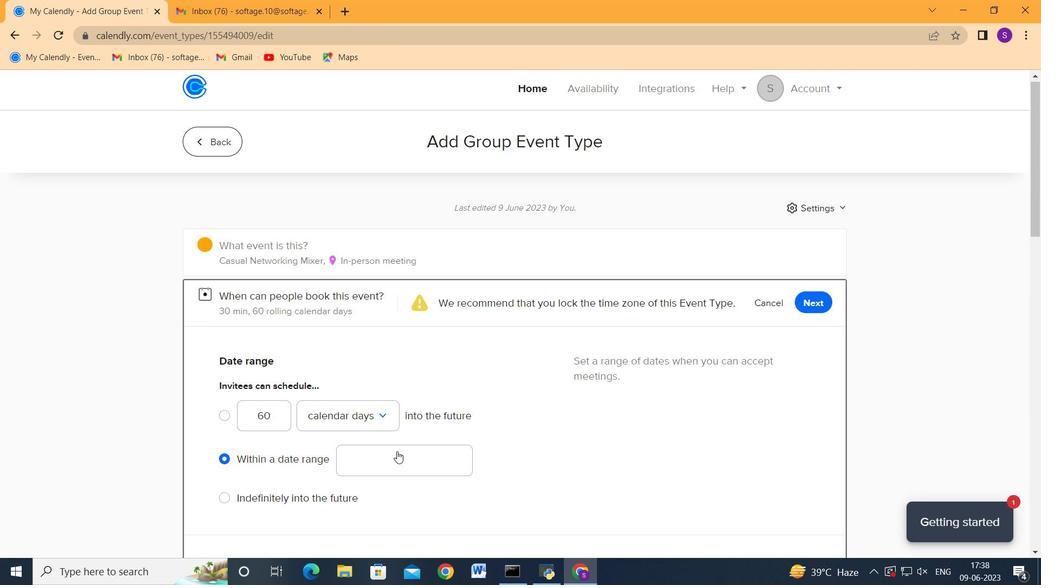 
Action: Mouse pressed left at (401, 457)
Screenshot: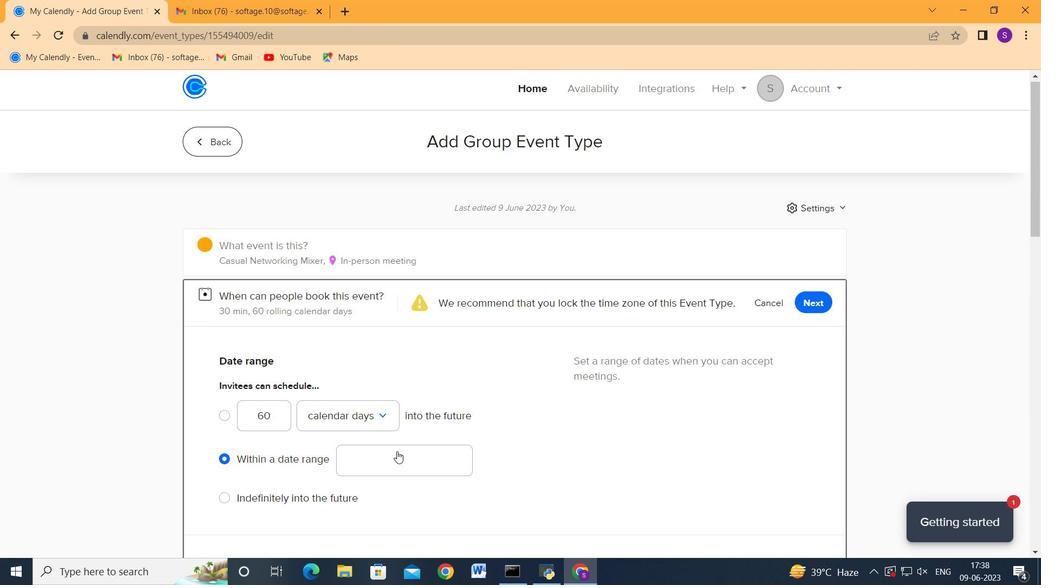 
Action: Mouse pressed left at (406, 464)
Screenshot: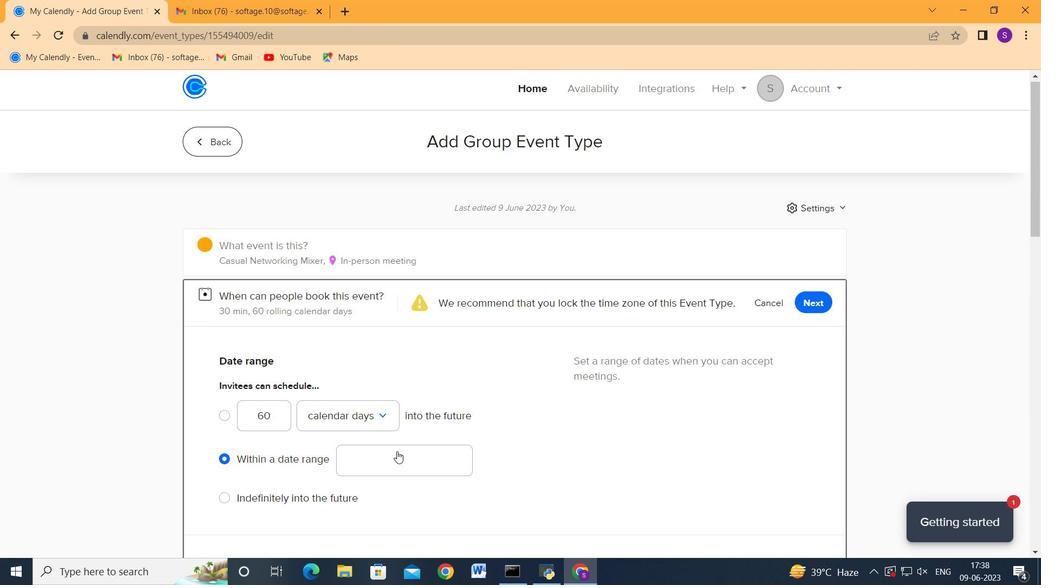 
Action: Mouse moved to (425, 458)
Screenshot: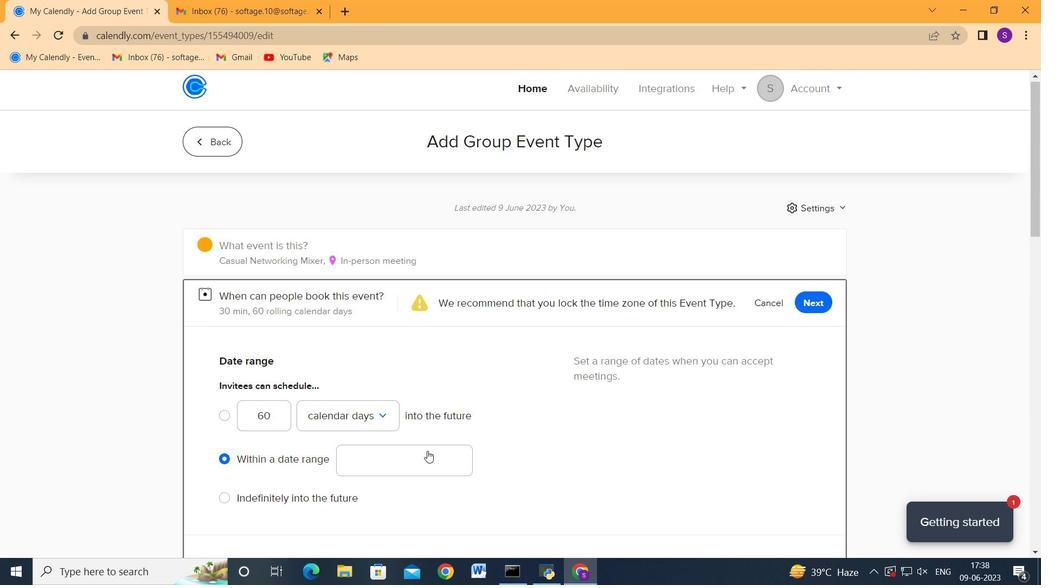 
Action: Mouse pressed left at (425, 458)
Screenshot: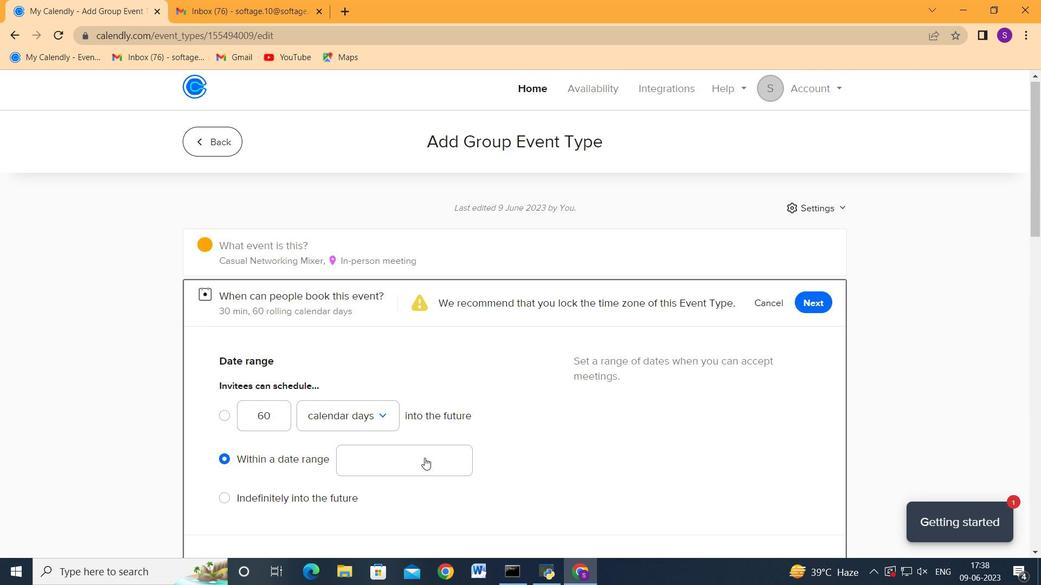 
Action: Mouse moved to (452, 215)
Screenshot: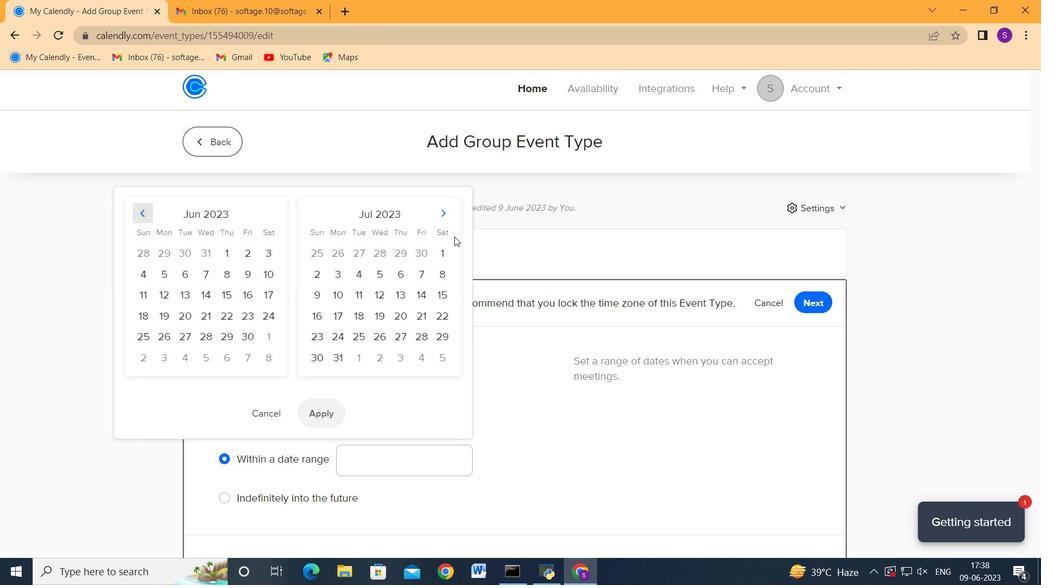 
Action: Mouse pressed left at (452, 215)
Screenshot: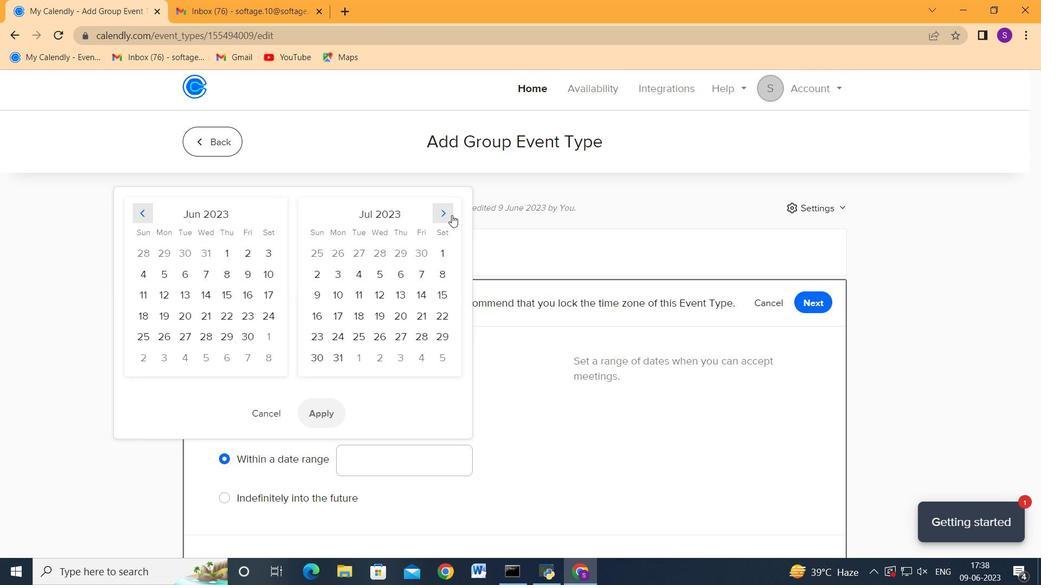 
Action: Mouse pressed left at (452, 215)
Screenshot: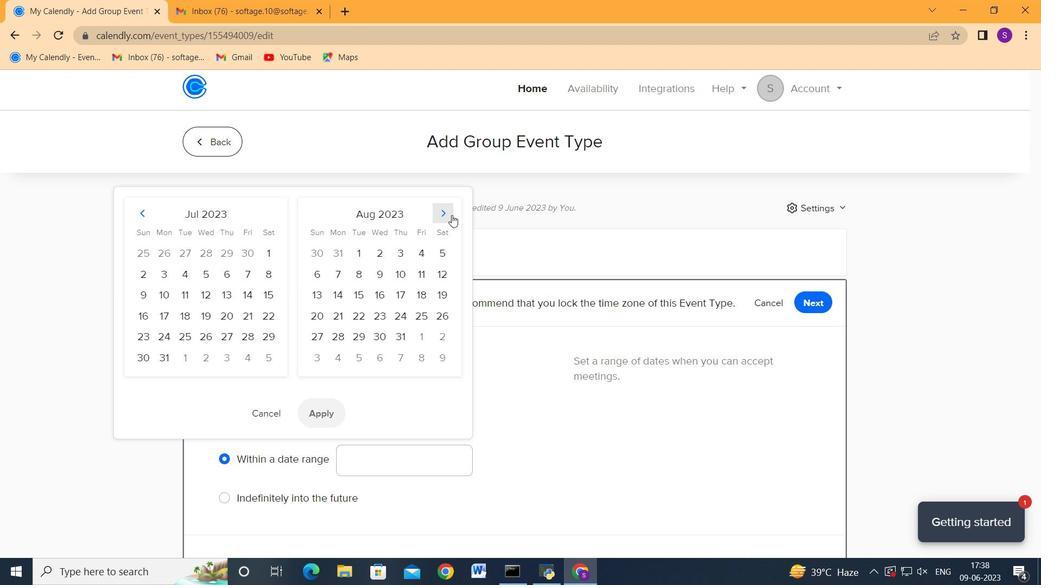 
Action: Mouse pressed left at (452, 215)
Screenshot: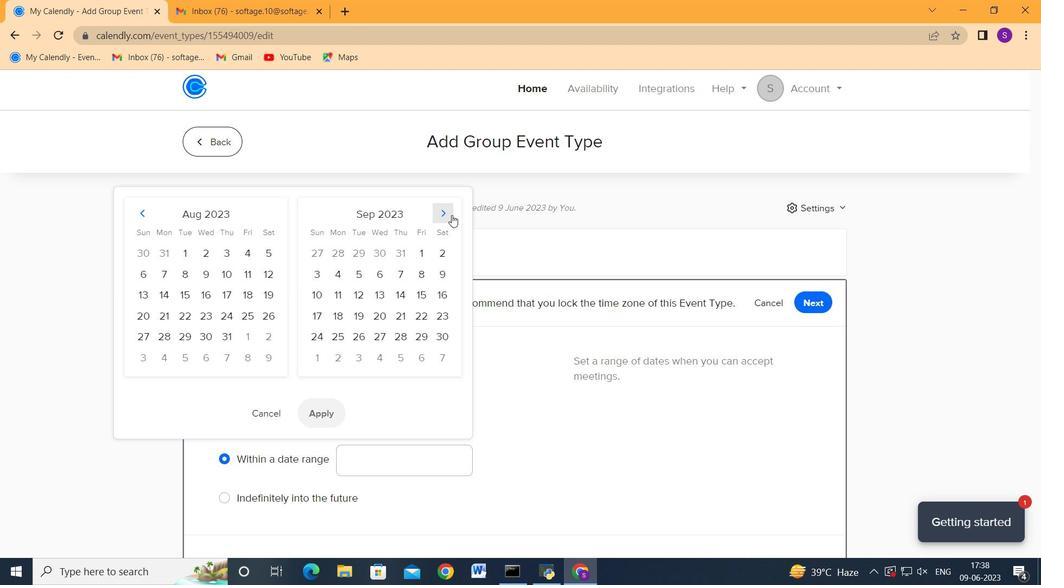 
Action: Mouse pressed left at (452, 215)
Screenshot: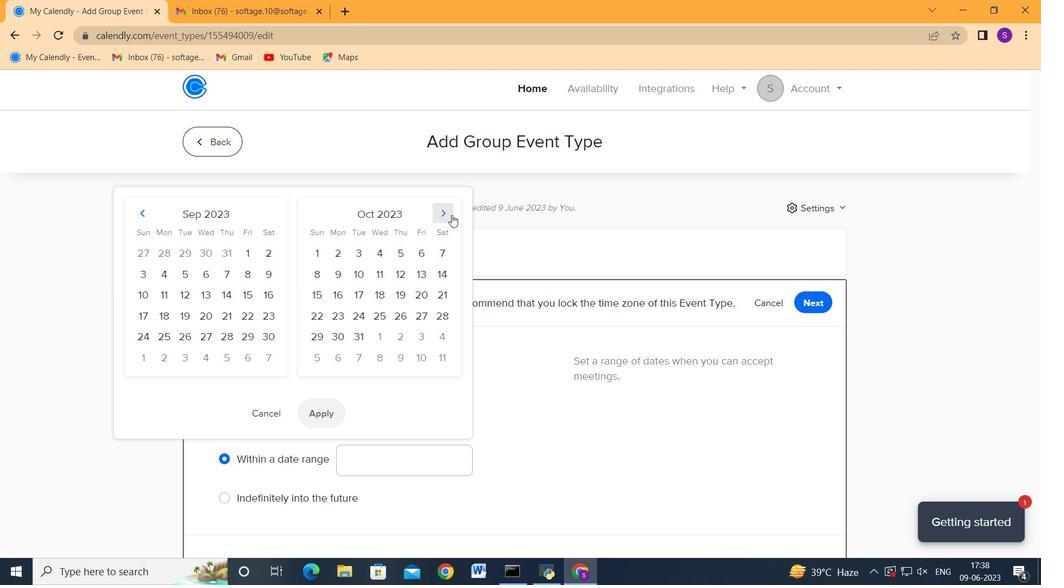 
Action: Mouse moved to (451, 215)
Screenshot: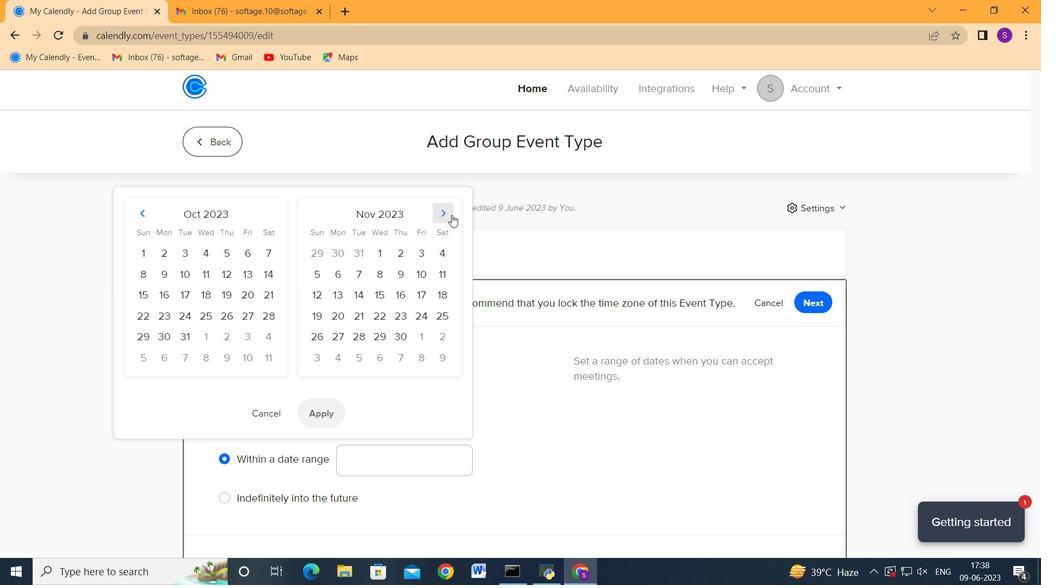 
Action: Mouse pressed left at (451, 215)
Screenshot: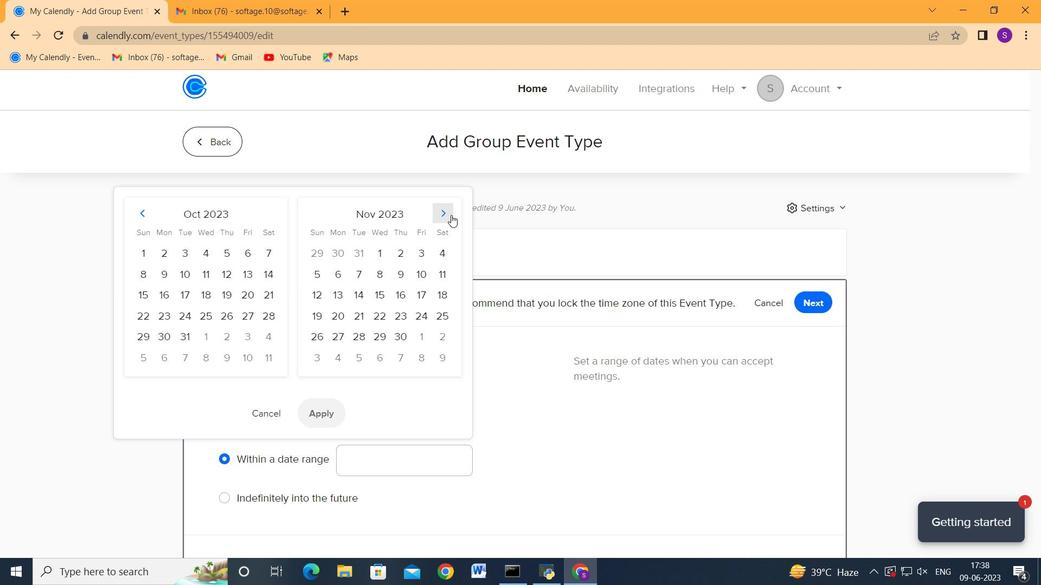 
Action: Mouse moved to (442, 220)
Screenshot: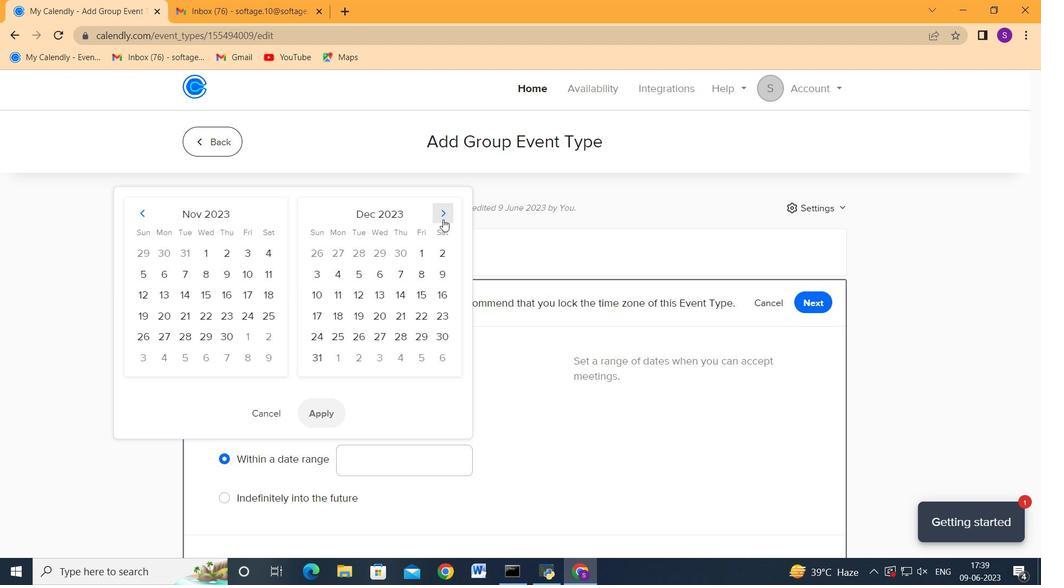 
Action: Mouse pressed left at (442, 220)
Screenshot: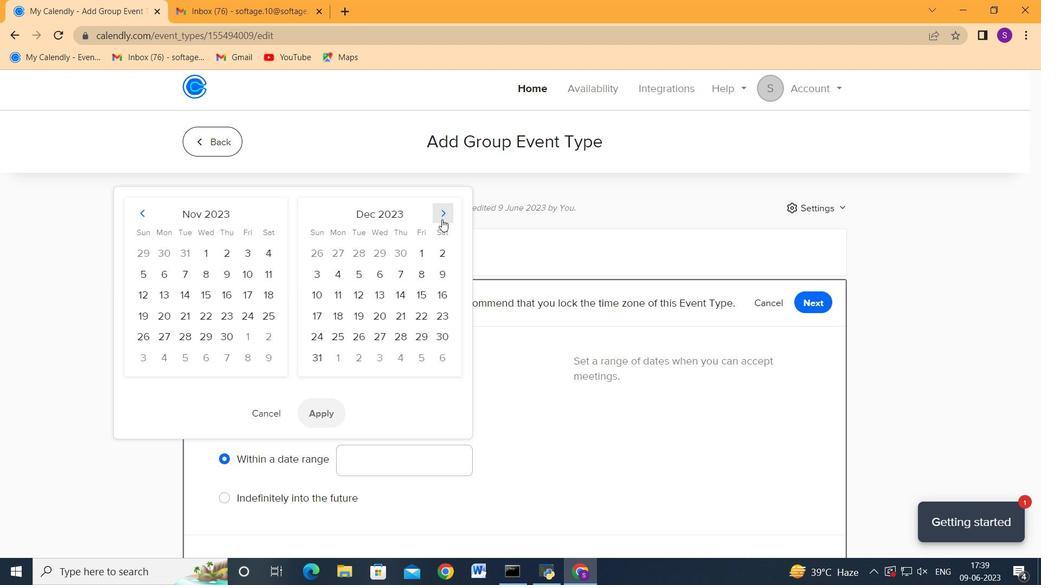 
Action: Mouse pressed left at (442, 220)
Screenshot: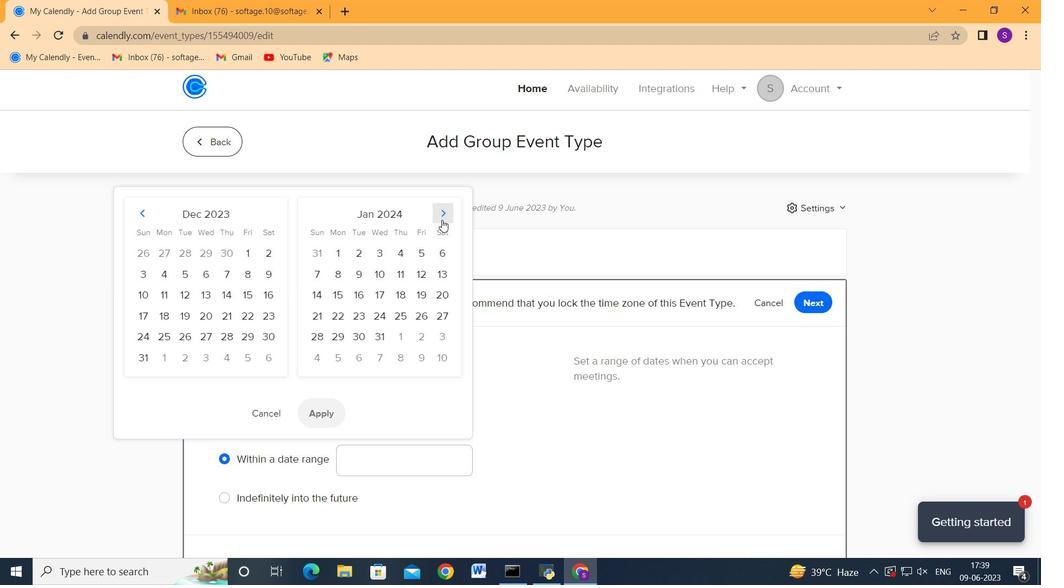 
Action: Mouse pressed left at (442, 220)
Screenshot: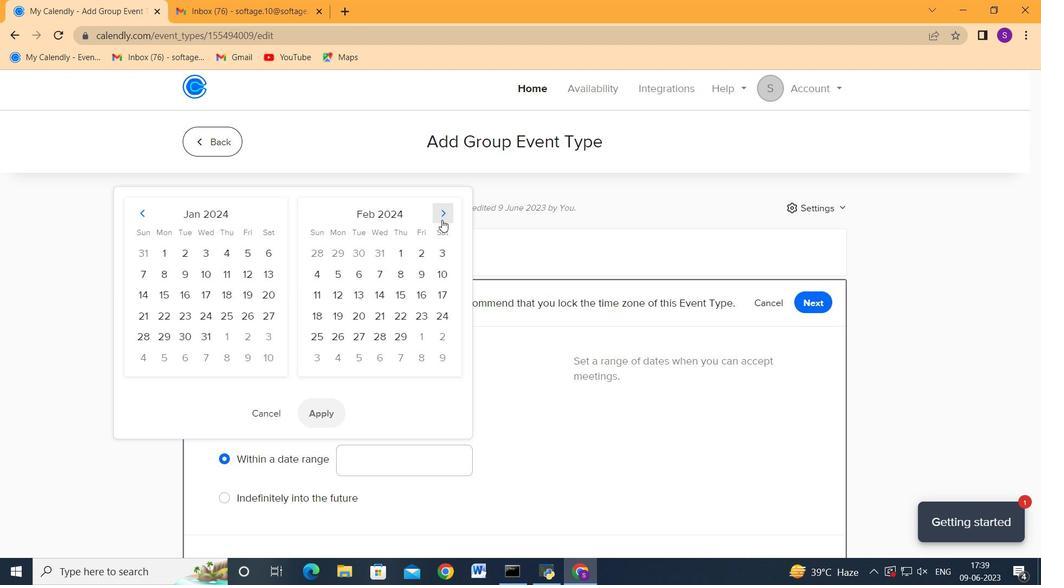 
Action: Mouse moved to (380, 291)
Screenshot: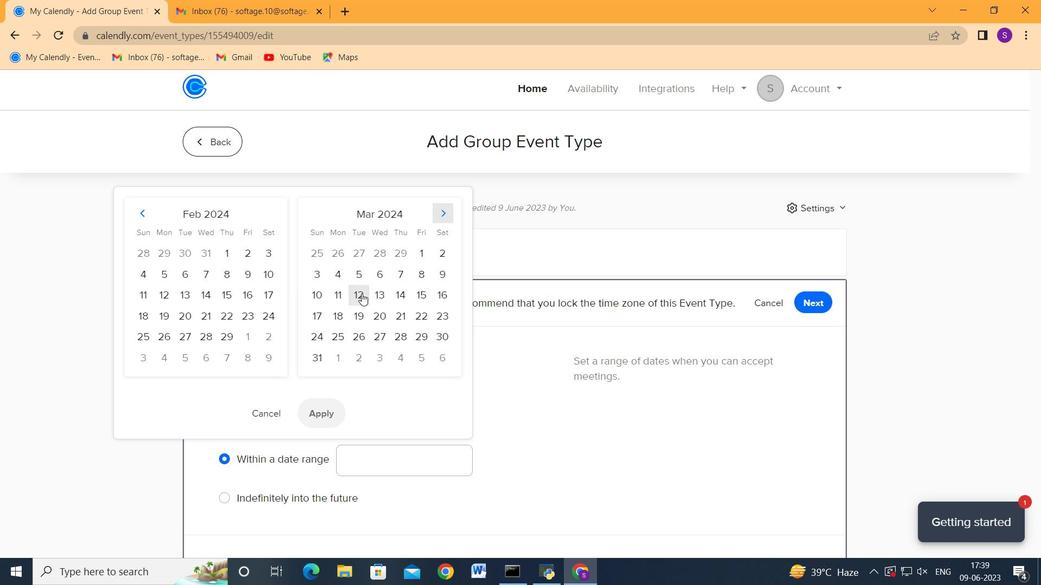 
Action: Mouse pressed left at (380, 291)
Screenshot: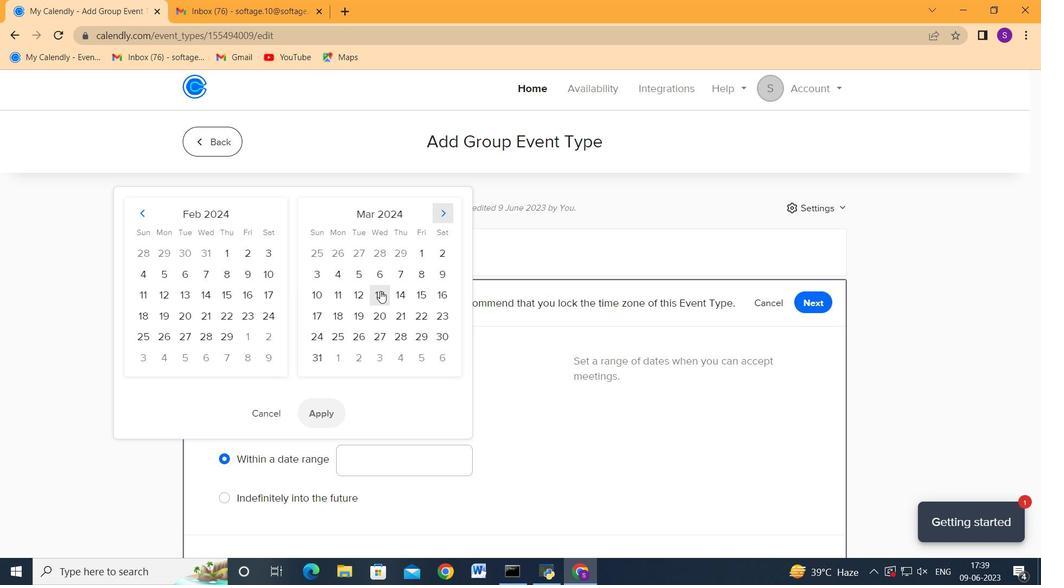 
Action: Mouse moved to (417, 291)
Screenshot: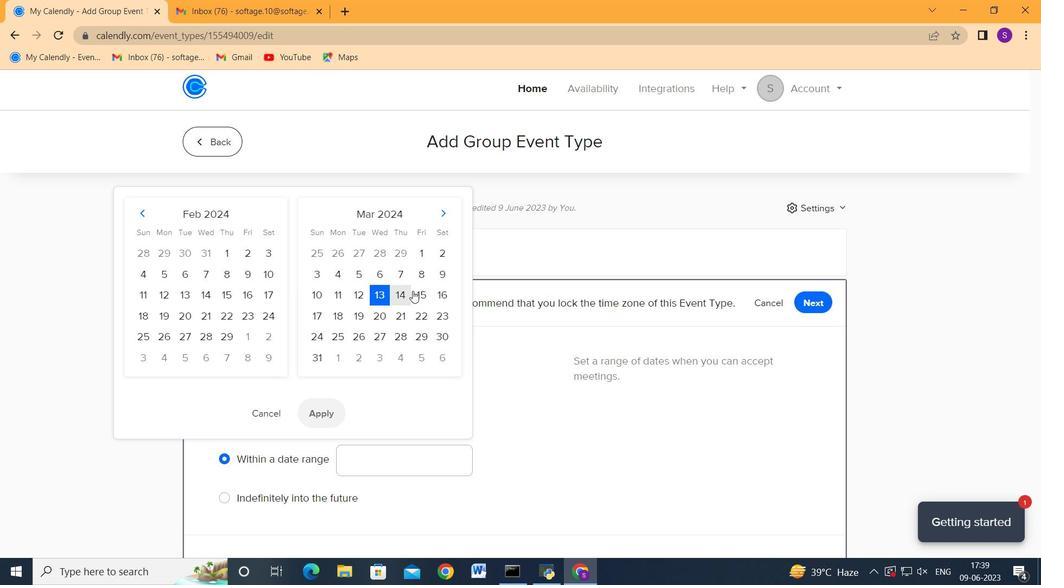 
Action: Mouse pressed left at (417, 291)
Screenshot: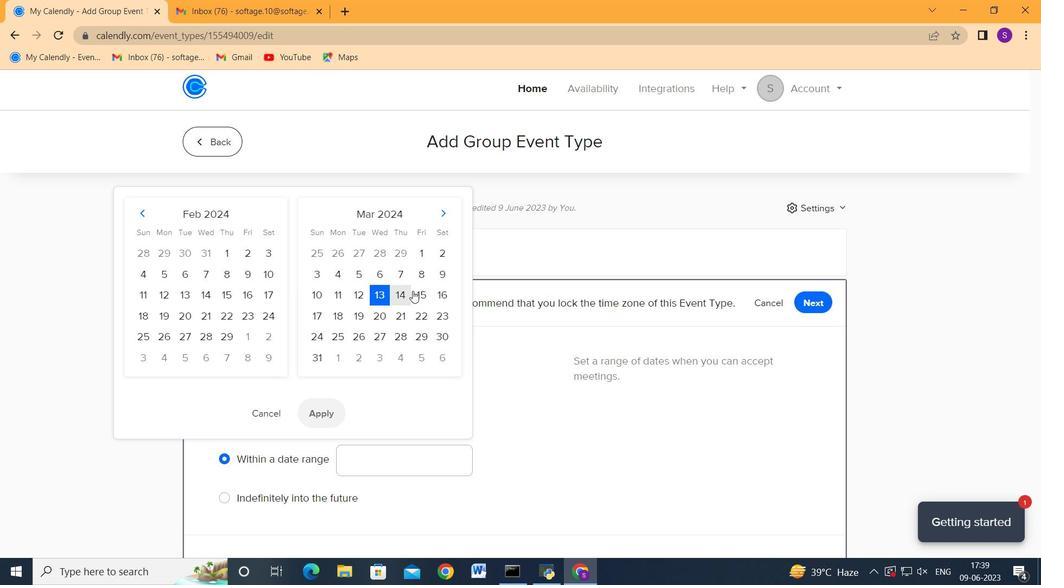 
Action: Mouse moved to (323, 413)
Screenshot: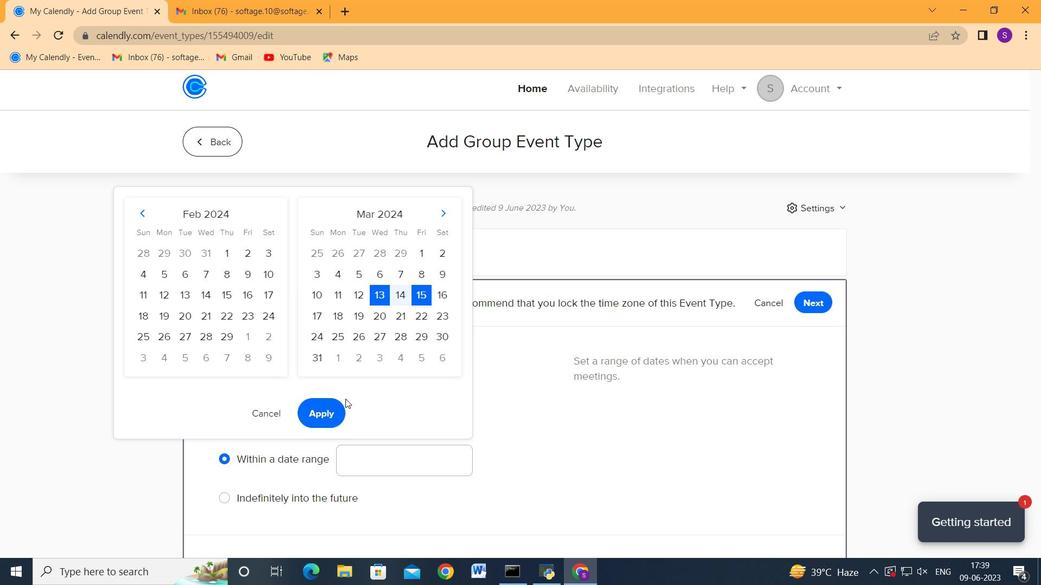 
Action: Mouse pressed left at (323, 413)
Screenshot: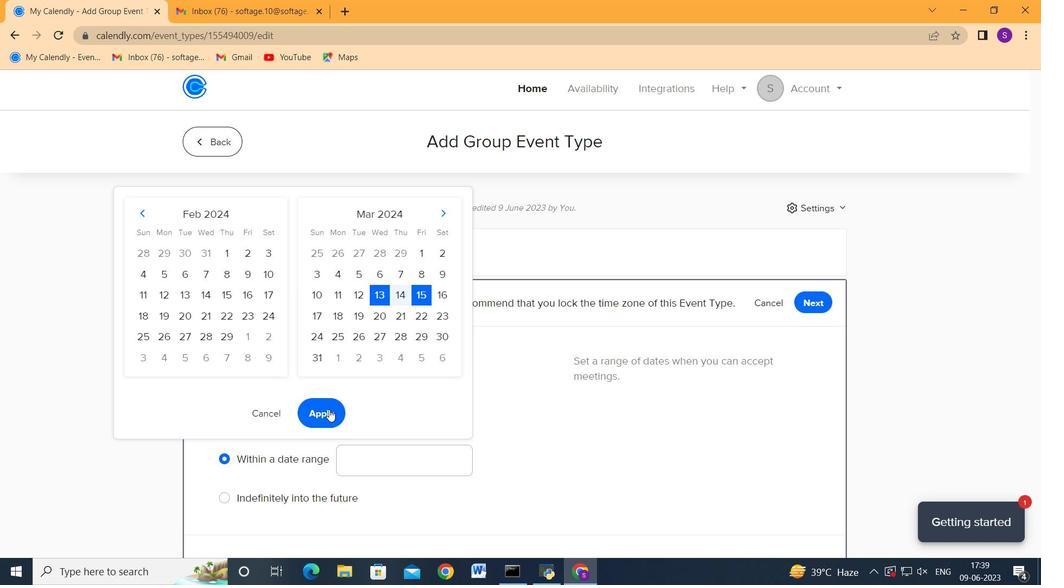 
Action: Mouse moved to (398, 377)
Screenshot: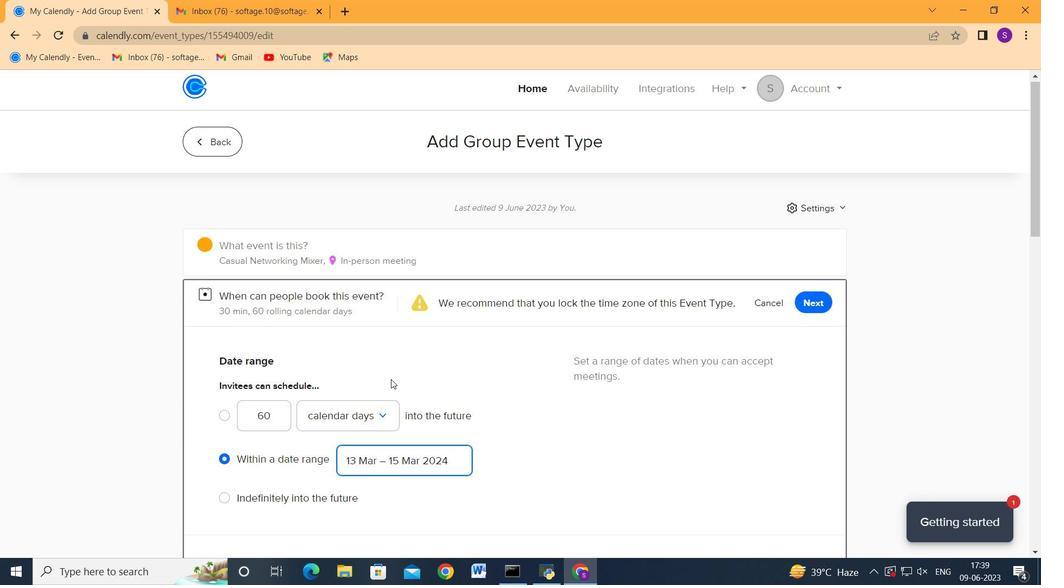 
Action: Mouse scrolled (398, 377) with delta (0, 0)
Screenshot: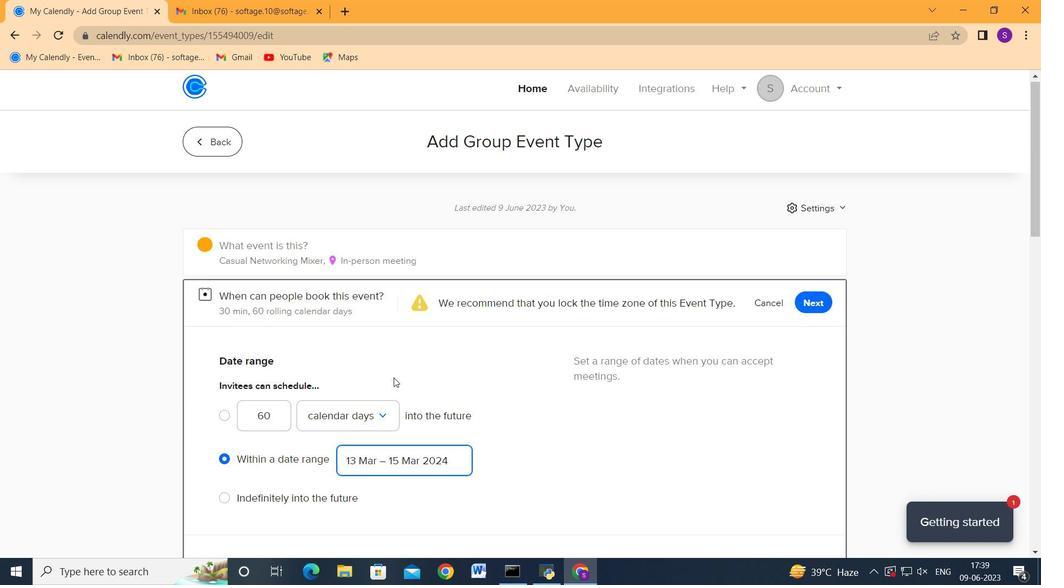 
Action: Mouse moved to (398, 377)
Screenshot: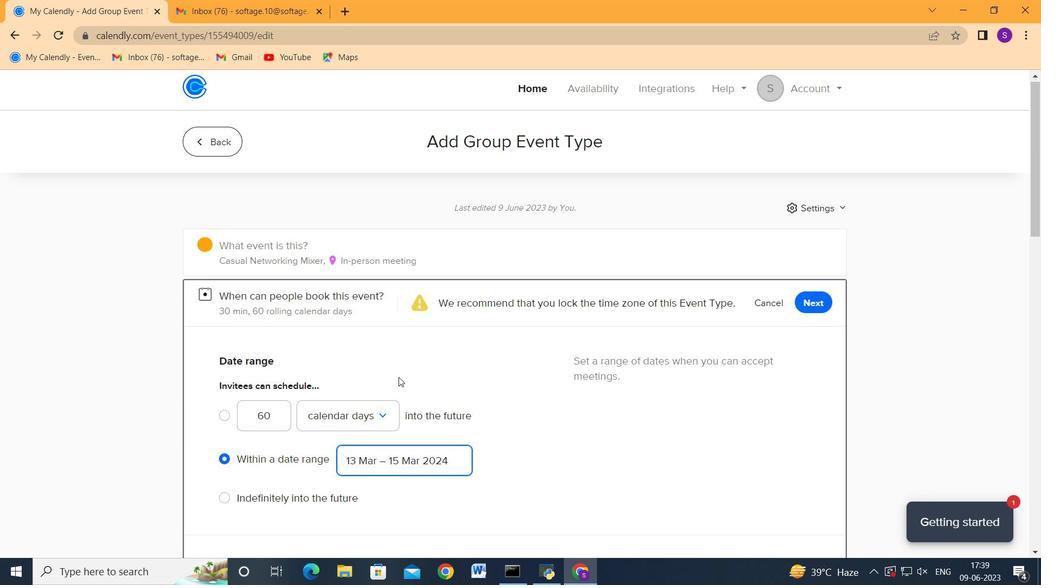 
Action: Mouse scrolled (398, 377) with delta (0, 0)
Screenshot: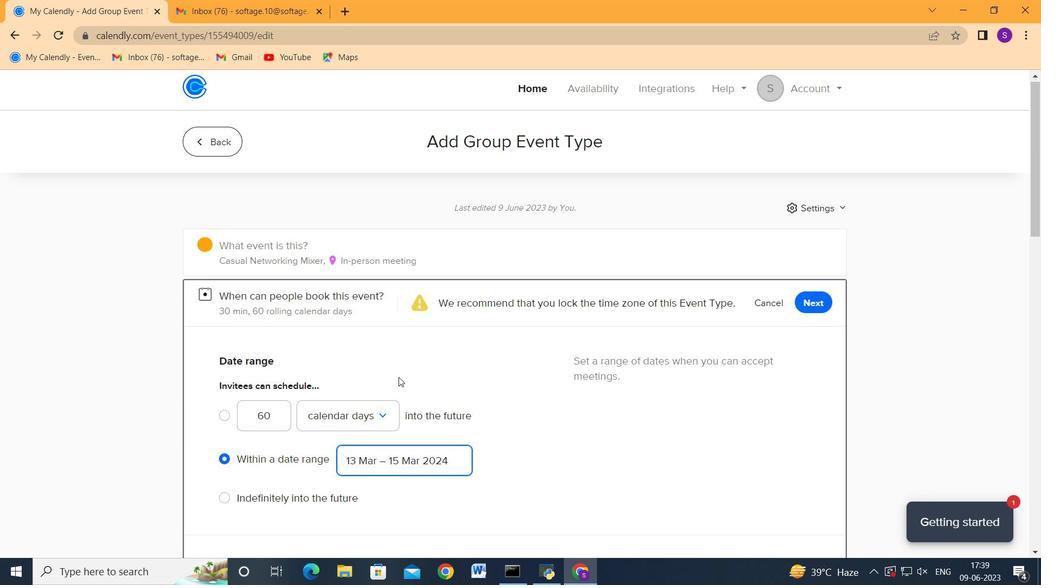 
Action: Mouse scrolled (398, 377) with delta (0, 0)
Screenshot: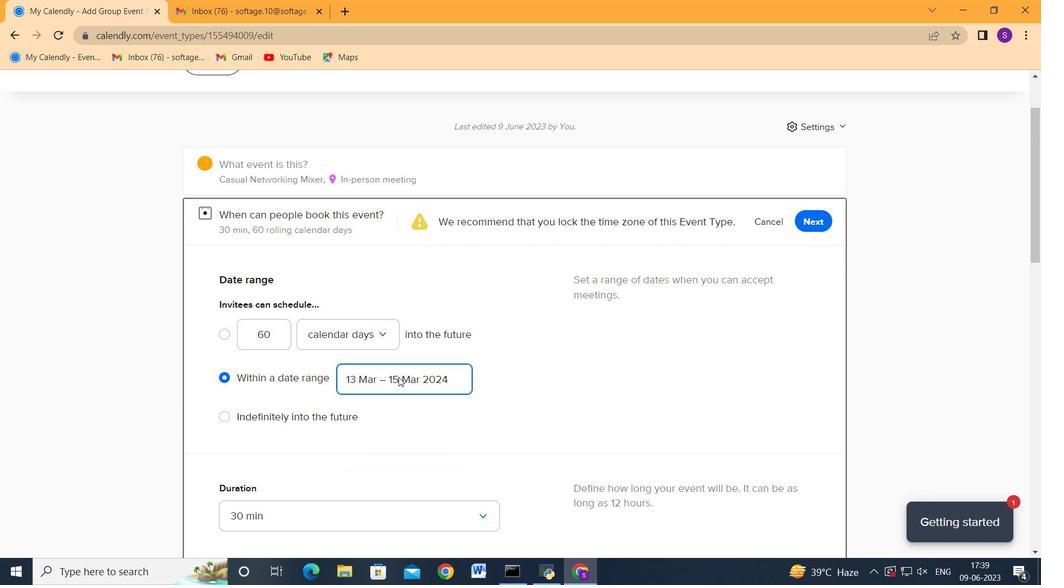 
Action: Mouse scrolled (398, 377) with delta (0, 0)
Screenshot: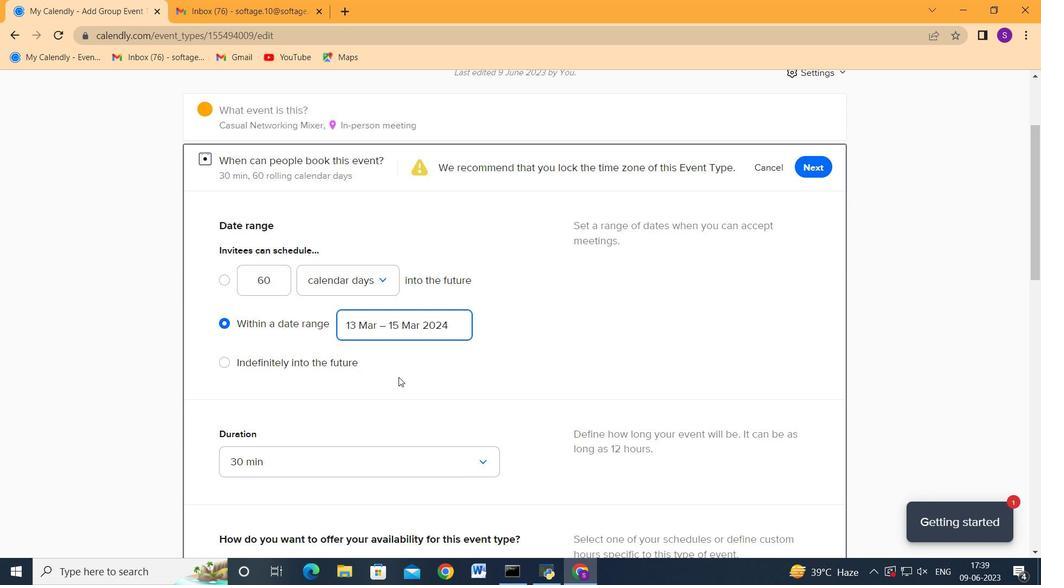 
Action: Mouse moved to (840, 220)
Screenshot: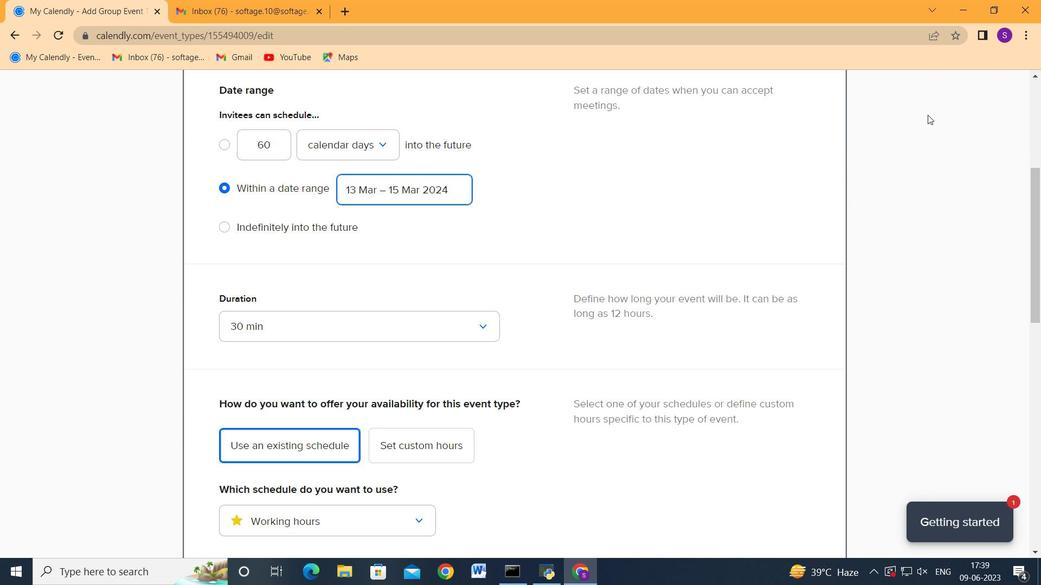 
Action: Mouse scrolled (840, 221) with delta (0, 0)
Screenshot: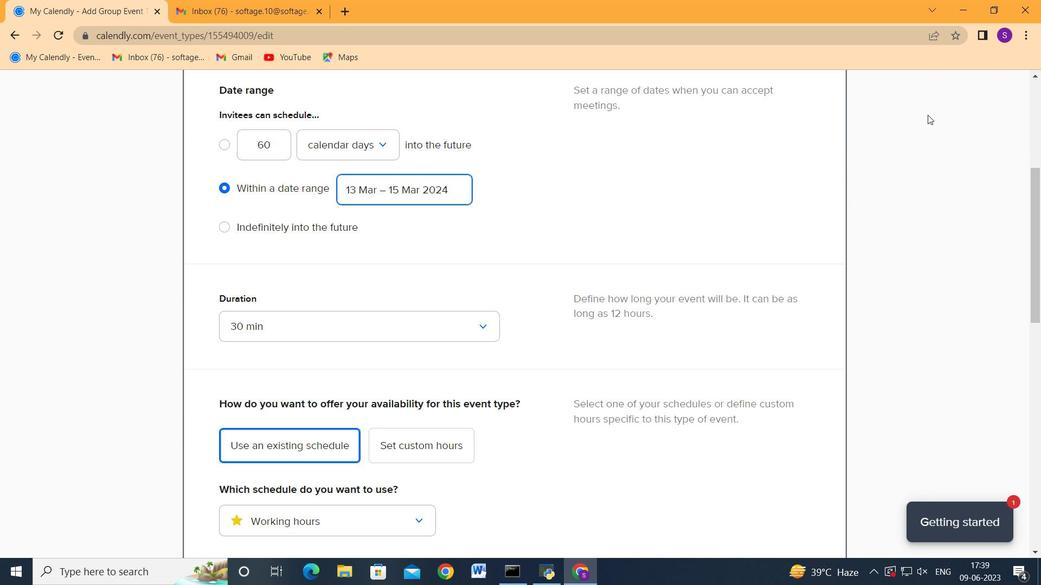 
Action: Mouse moved to (837, 228)
Screenshot: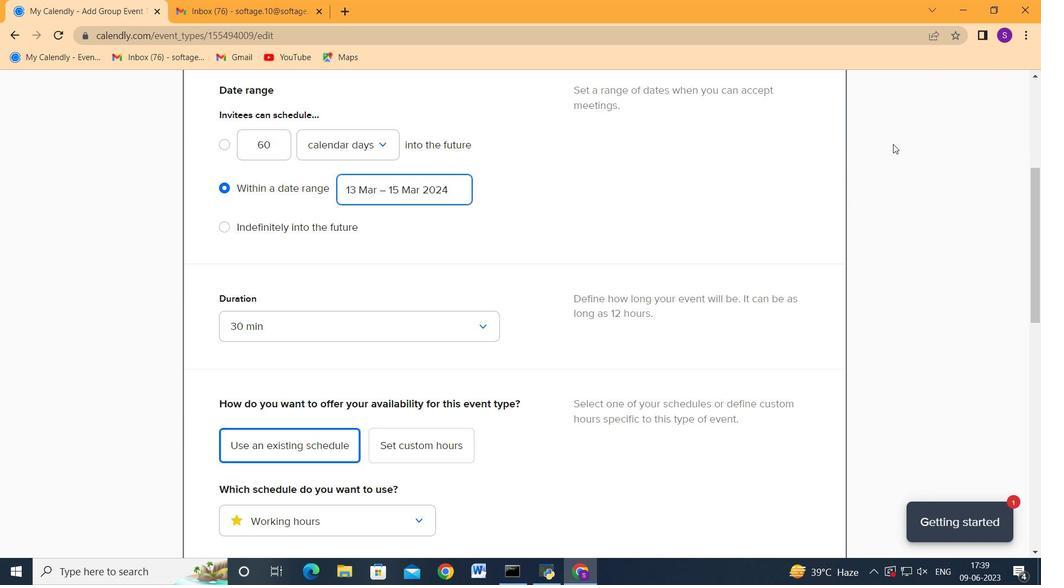 
Action: Mouse scrolled (837, 229) with delta (0, 0)
Screenshot: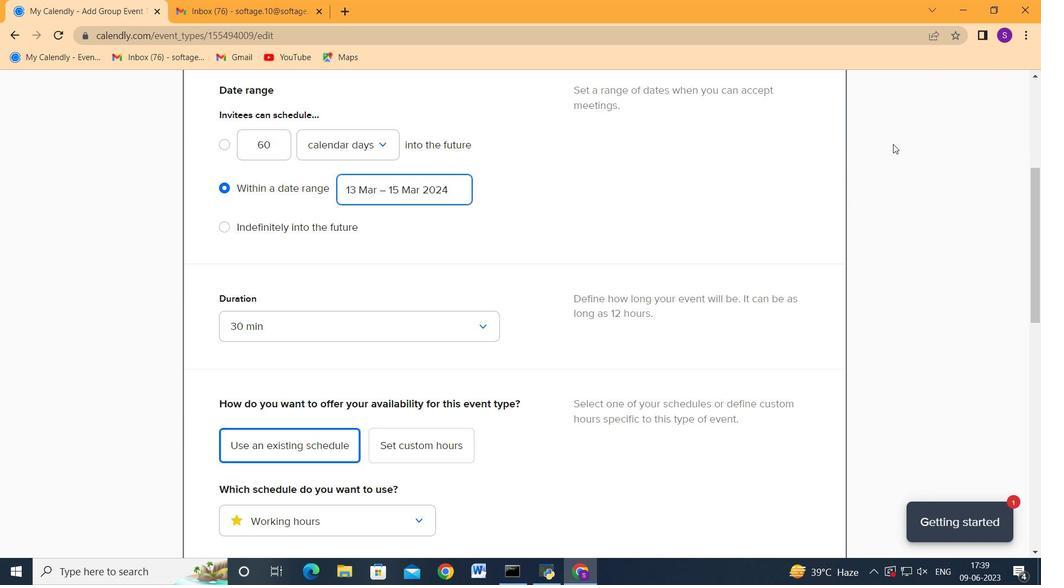 
Action: Mouse moved to (834, 234)
Screenshot: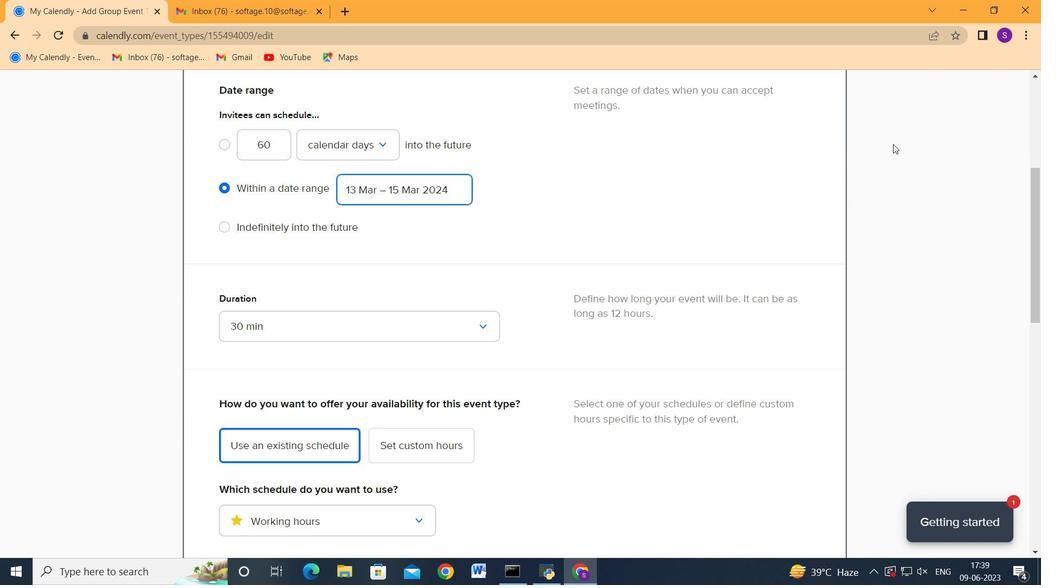 
Action: Mouse scrolled (834, 235) with delta (0, 0)
Screenshot: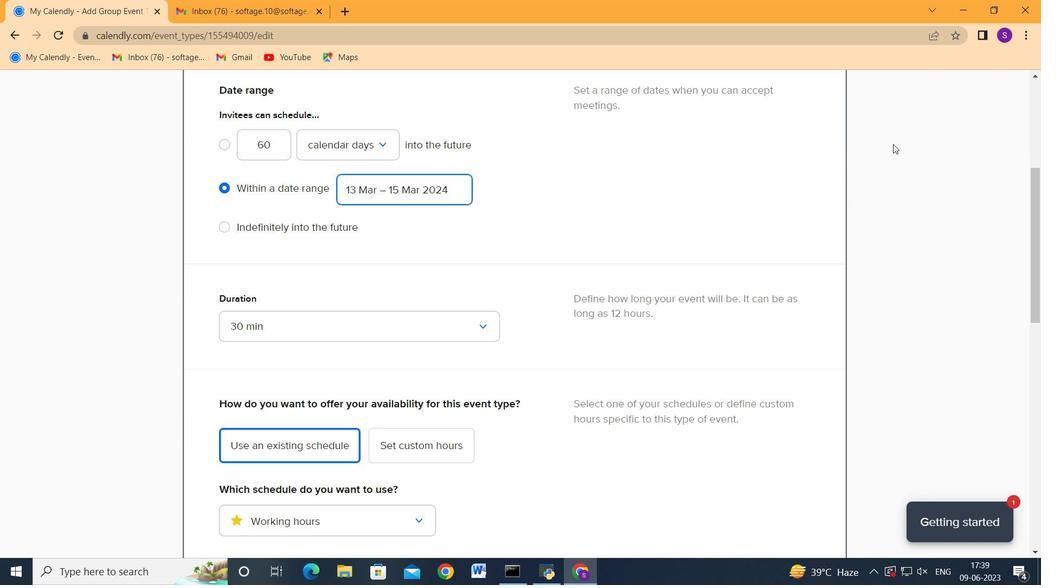 
Action: Mouse moved to (824, 234)
Screenshot: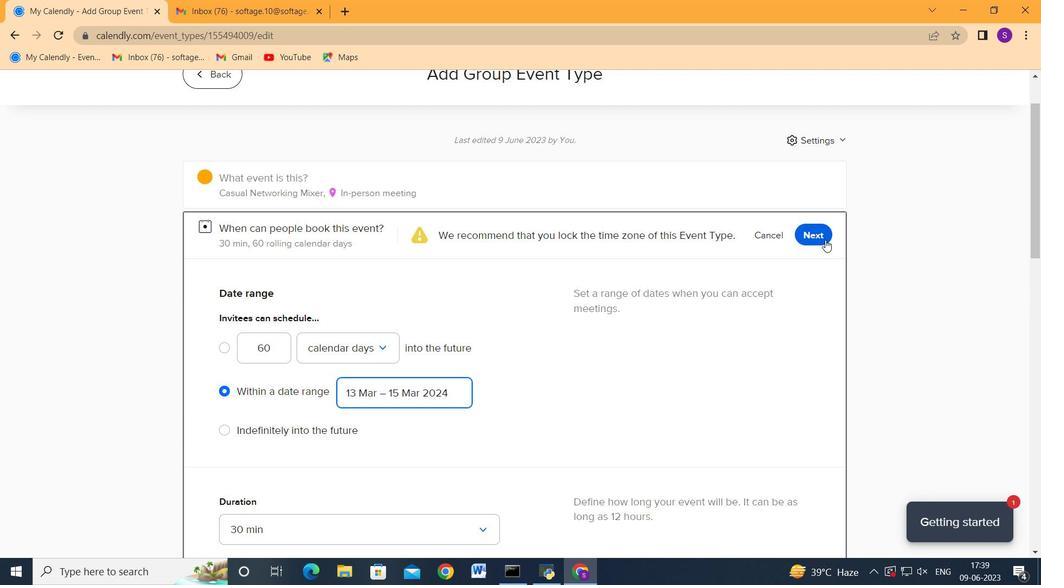
Action: Mouse pressed left at (824, 234)
Screenshot: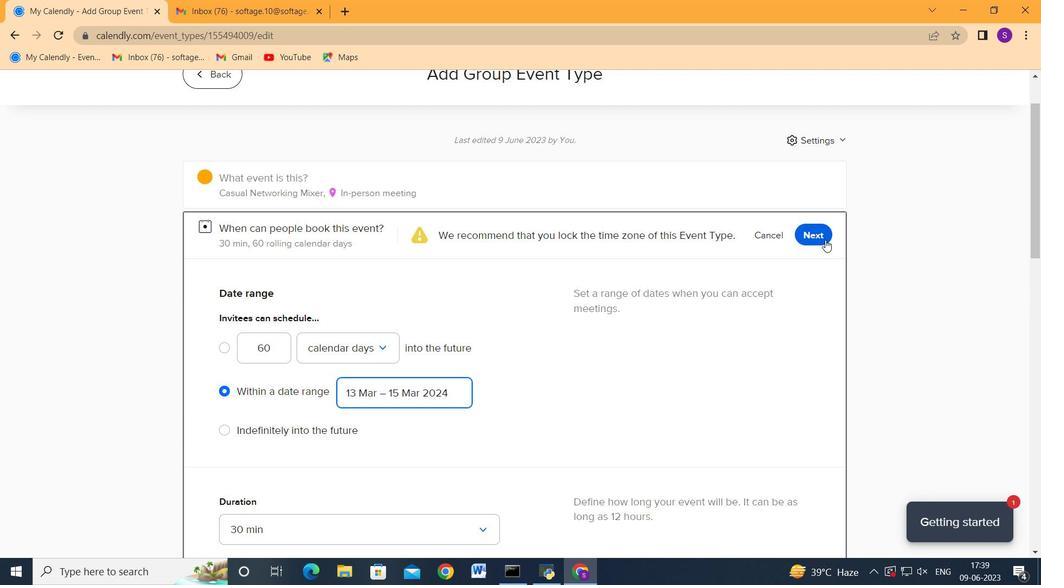 
Action: Mouse moved to (752, 291)
Screenshot: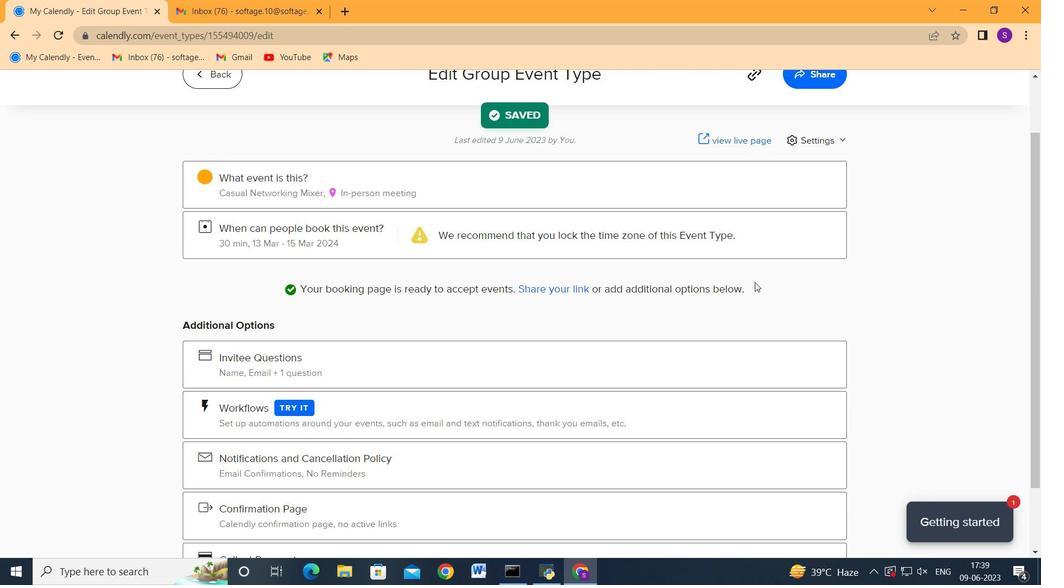 
Action: Mouse scrolled (752, 292) with delta (0, 0)
Screenshot: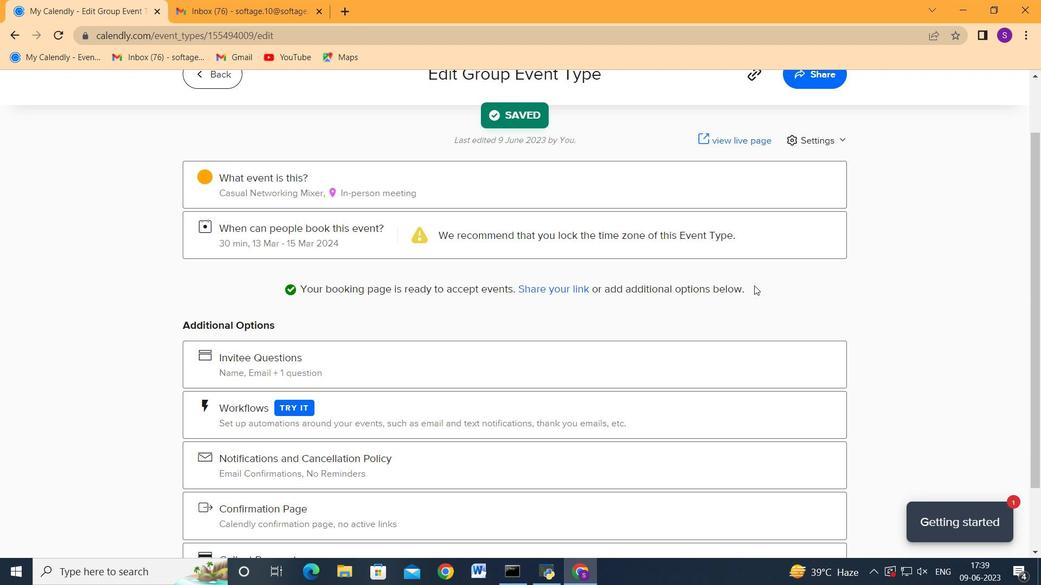 
Action: Mouse scrolled (752, 292) with delta (0, 0)
Screenshot: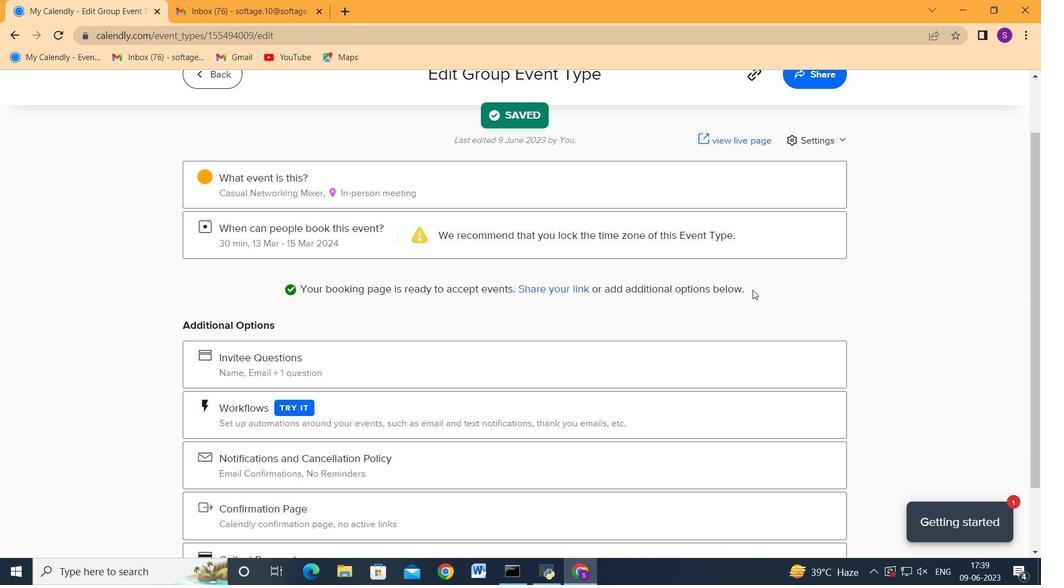 
Action: Mouse scrolled (752, 292) with delta (0, 0)
Screenshot: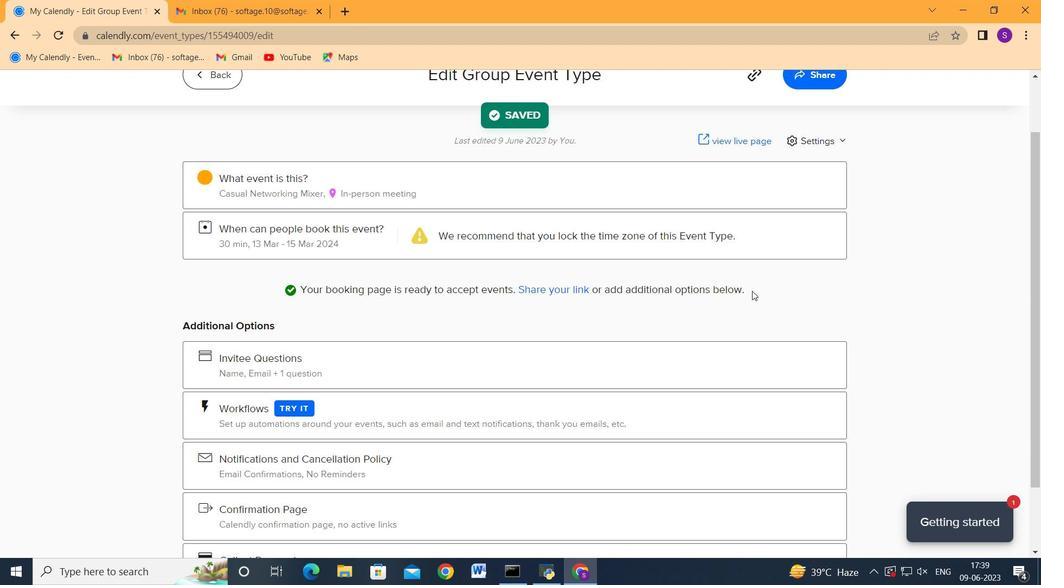 
Action: Mouse moved to (788, 146)
Screenshot: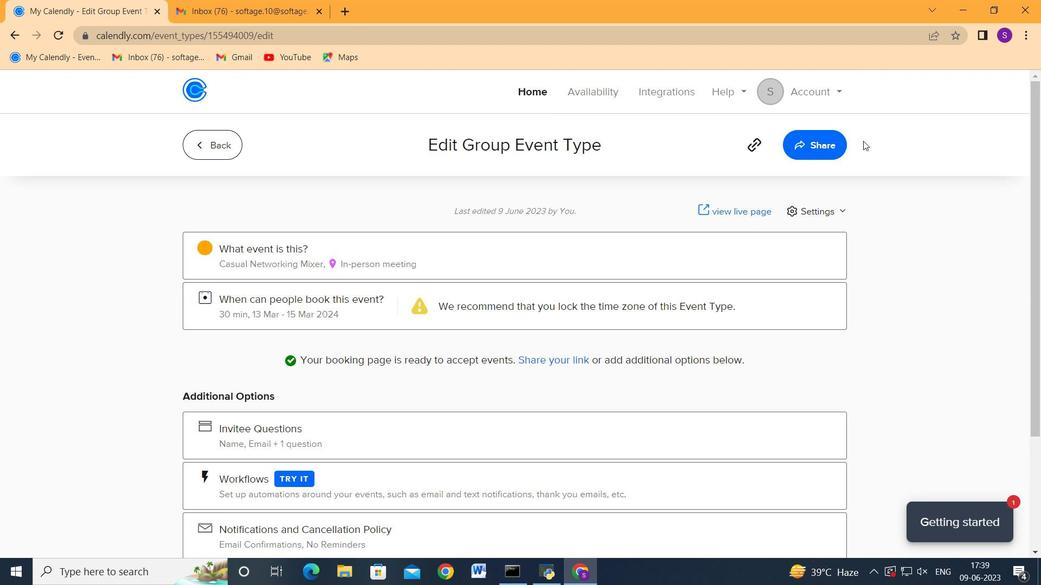 
Action: Mouse pressed left at (788, 146)
Screenshot: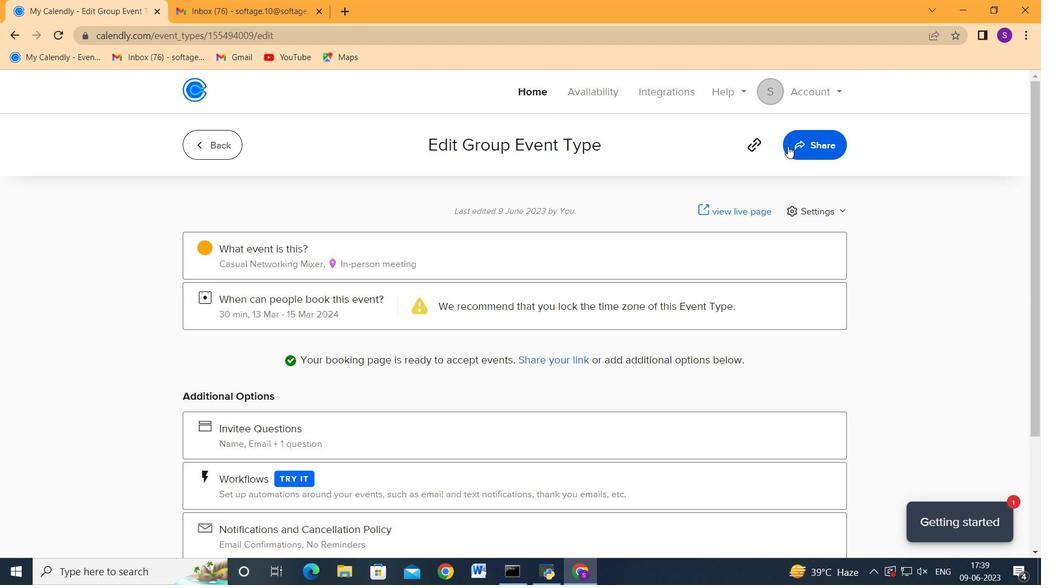 
Action: Mouse moved to (698, 278)
Screenshot: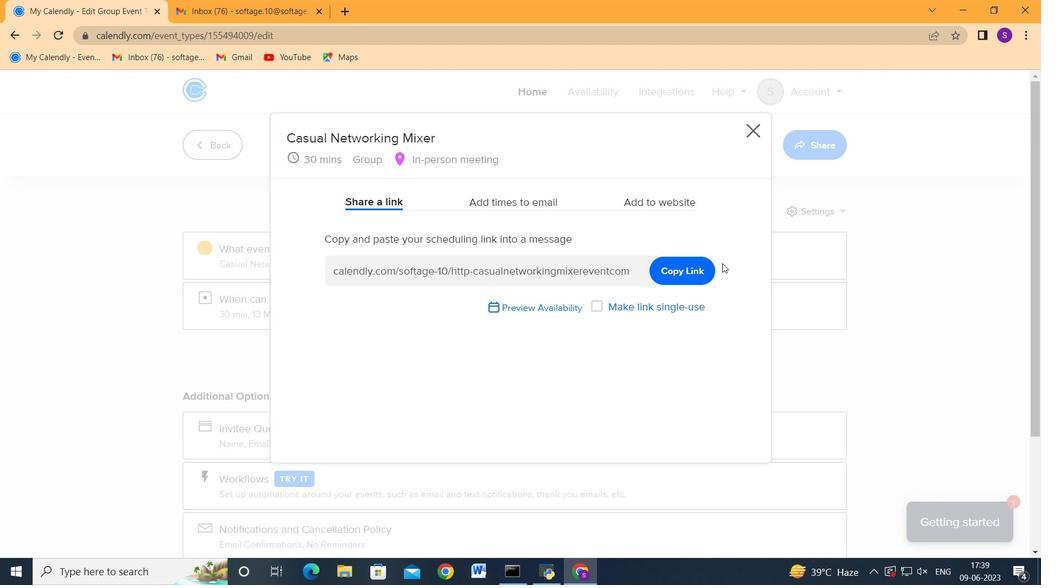 
Action: Mouse pressed left at (698, 278)
Screenshot: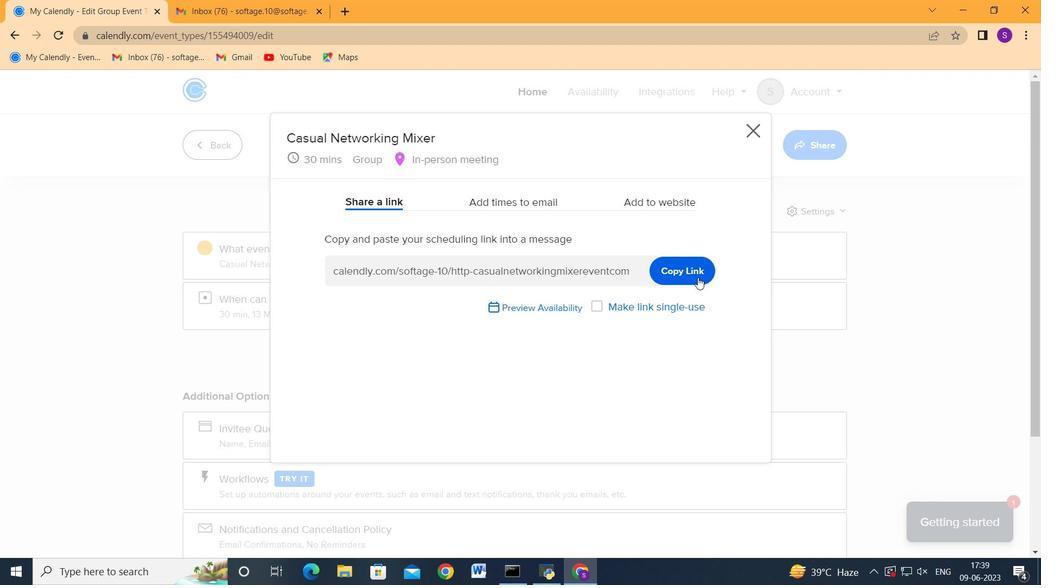 
Action: Mouse moved to (215, 0)
Screenshot: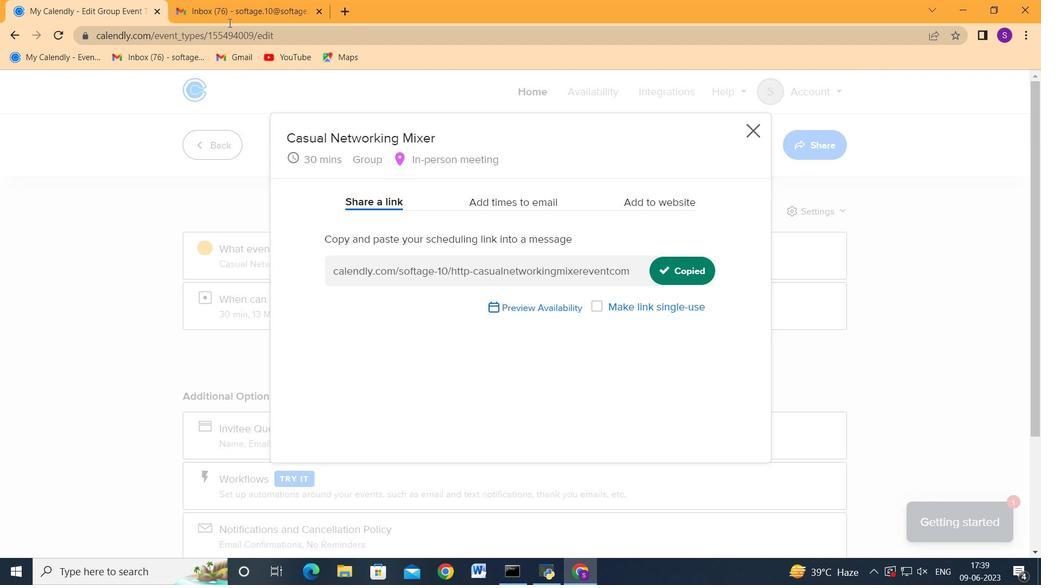 
Action: Mouse pressed left at (215, 0)
Screenshot: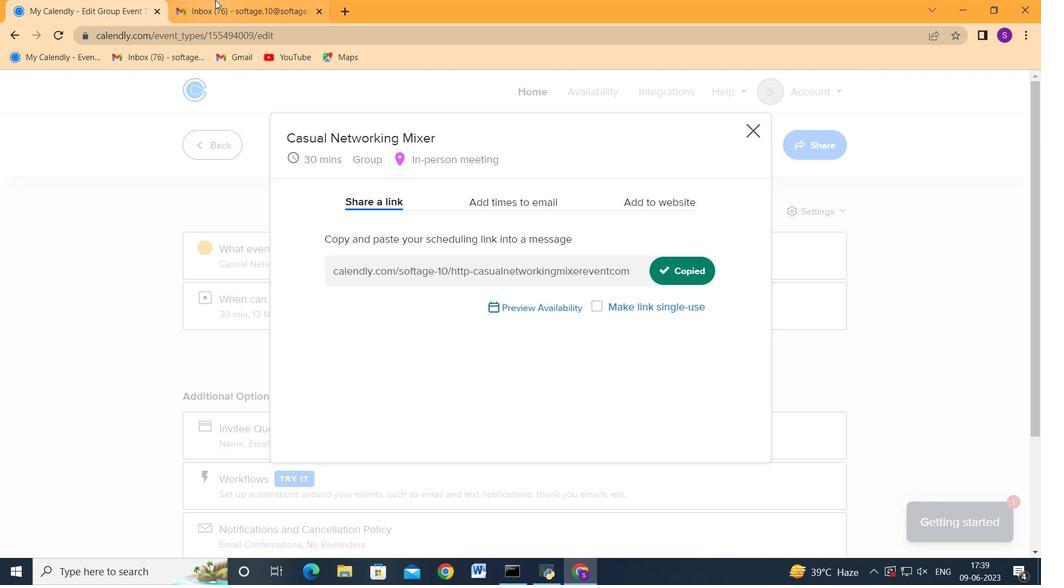 
Action: Mouse moved to (122, 165)
Screenshot: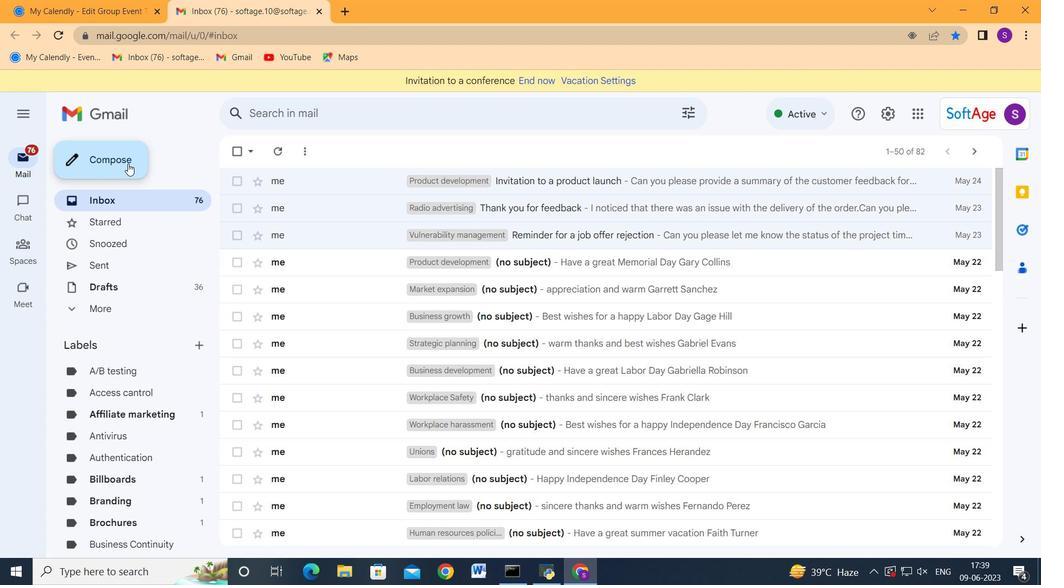 
Action: Mouse pressed left at (122, 165)
Screenshot: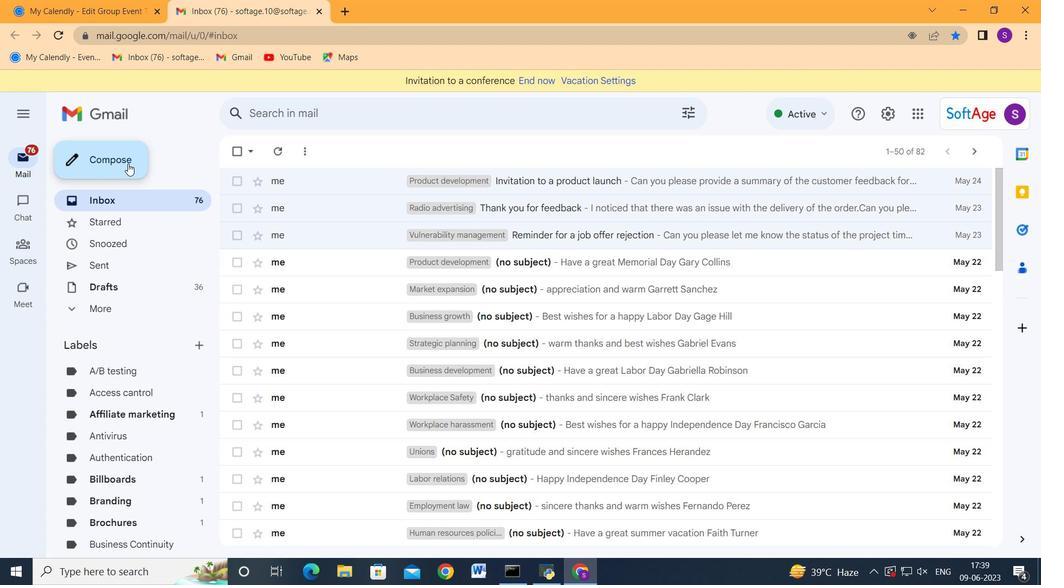 
Action: Mouse moved to (620, 213)
Screenshot: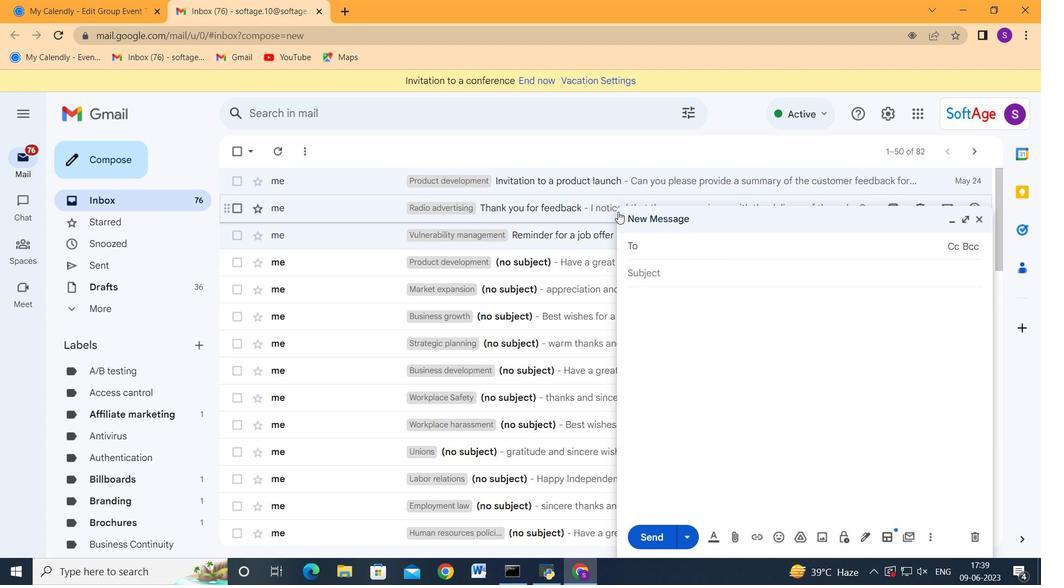 
Action: Key pressed softage.12<Key.backspace><Key.shift_r>@softage.net<Key.enter>softage.2<Key.shift_r>@softage.net<Key.enter><Key.tab><Key.tab>ctrl+V
Screenshot: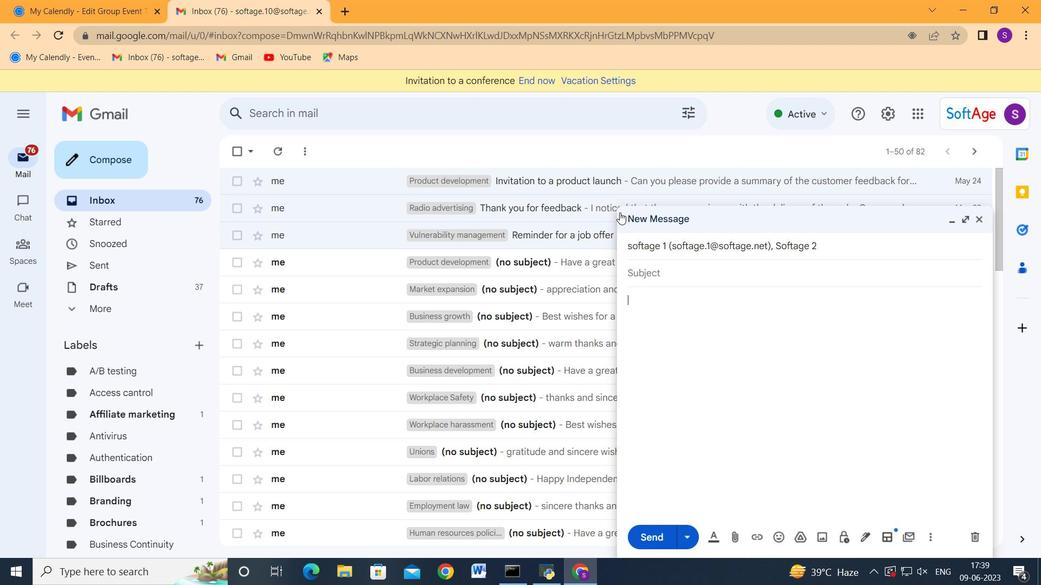 
Action: Mouse moved to (646, 540)
Screenshot: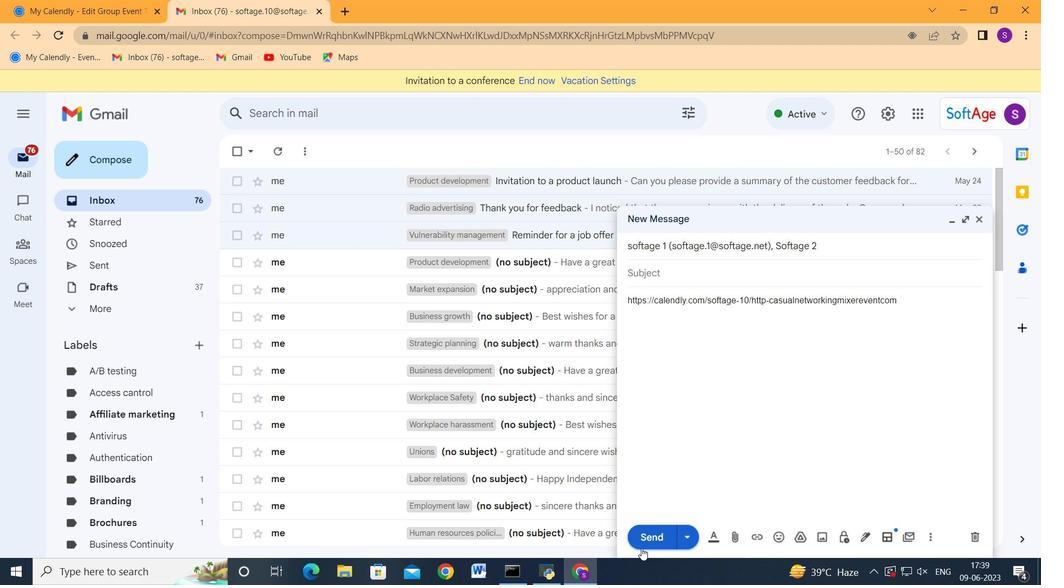 
Action: Mouse pressed left at (646, 540)
Screenshot: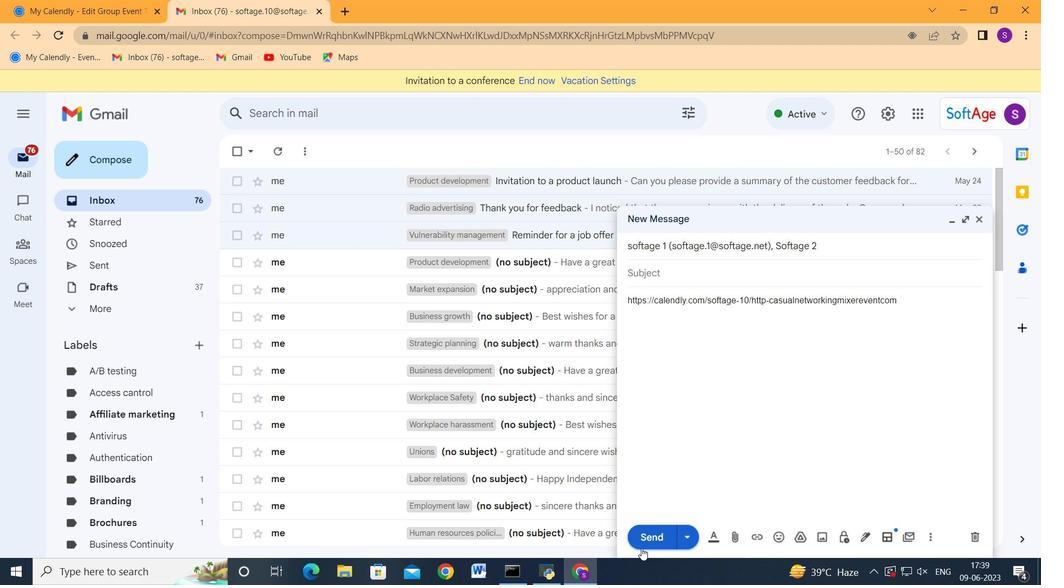 
Action: Mouse moved to (677, 284)
Screenshot: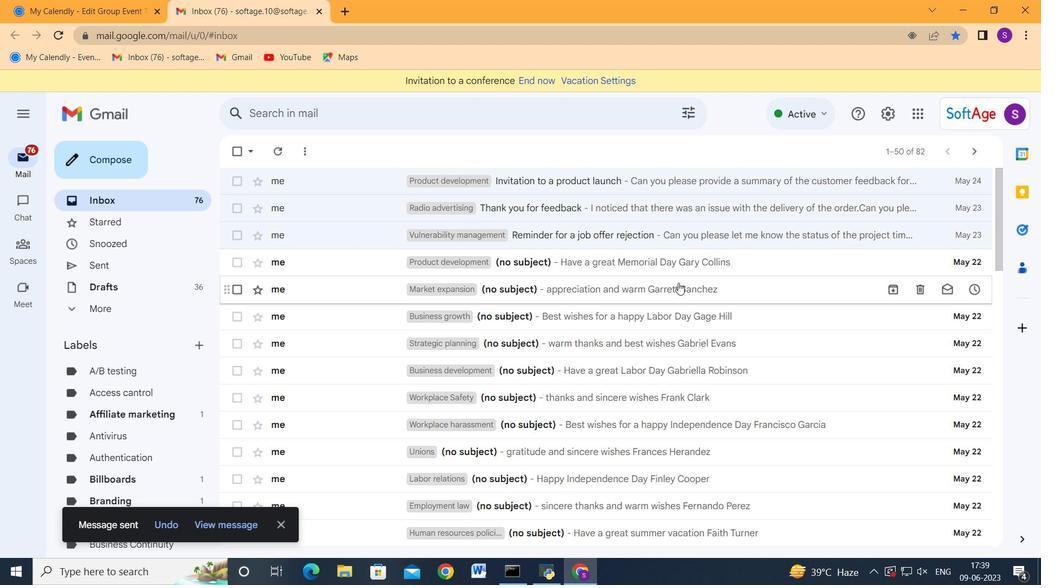 
